 Task: Create a due date automation trigger when advanced on, on the tuesday of the week a card is due add checklist without checklist "Resume" at 11:00 AM.
Action: Mouse moved to (1401, 104)
Screenshot: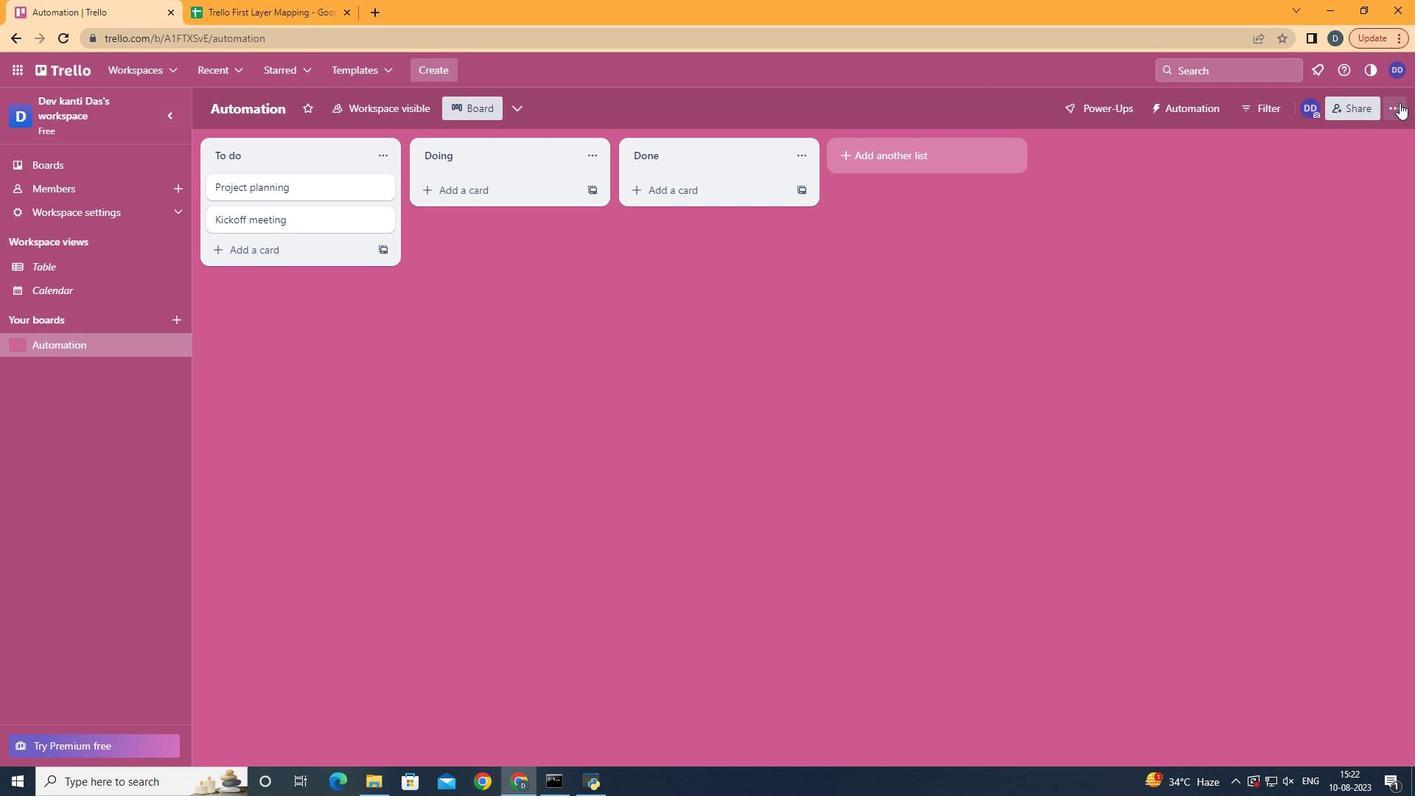 
Action: Mouse pressed left at (1401, 104)
Screenshot: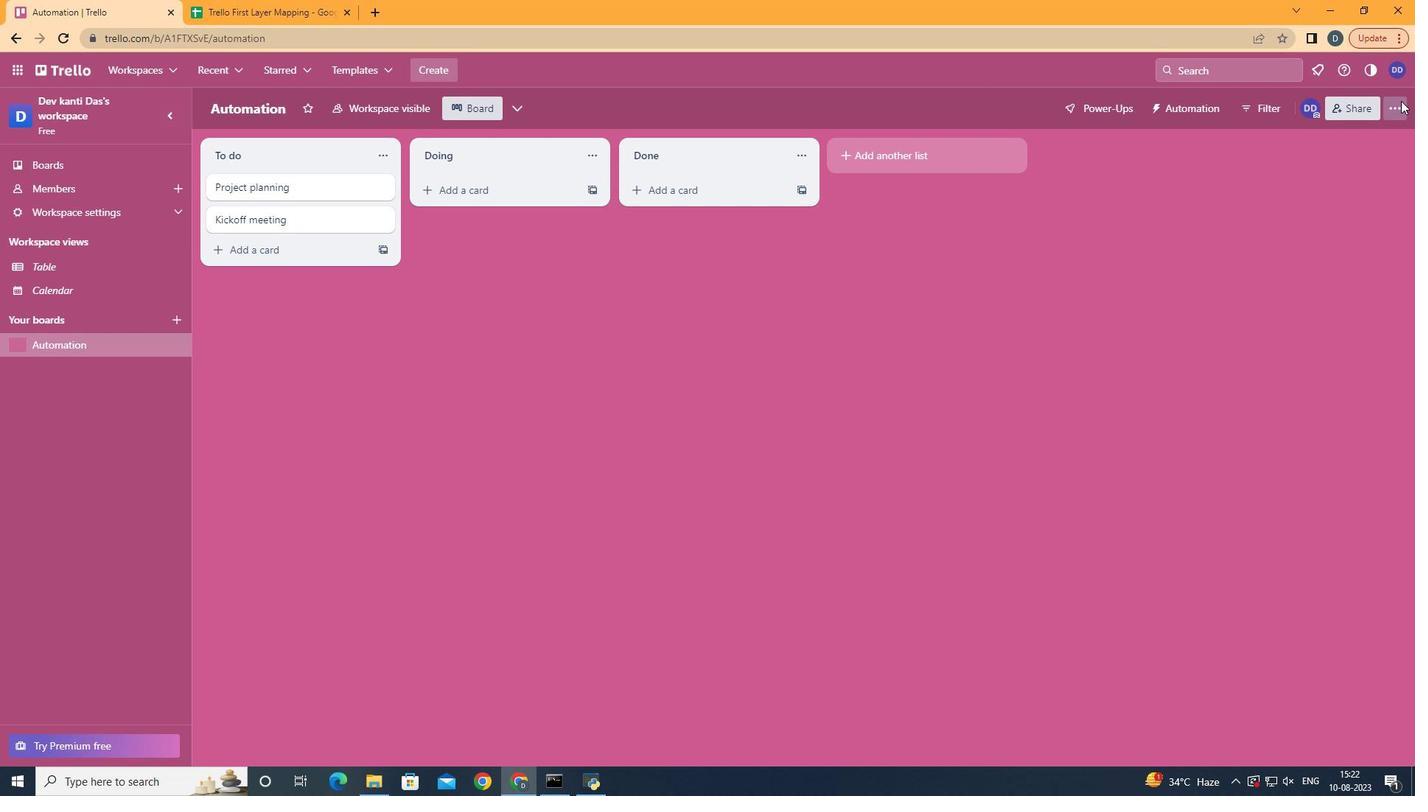
Action: Mouse moved to (1324, 310)
Screenshot: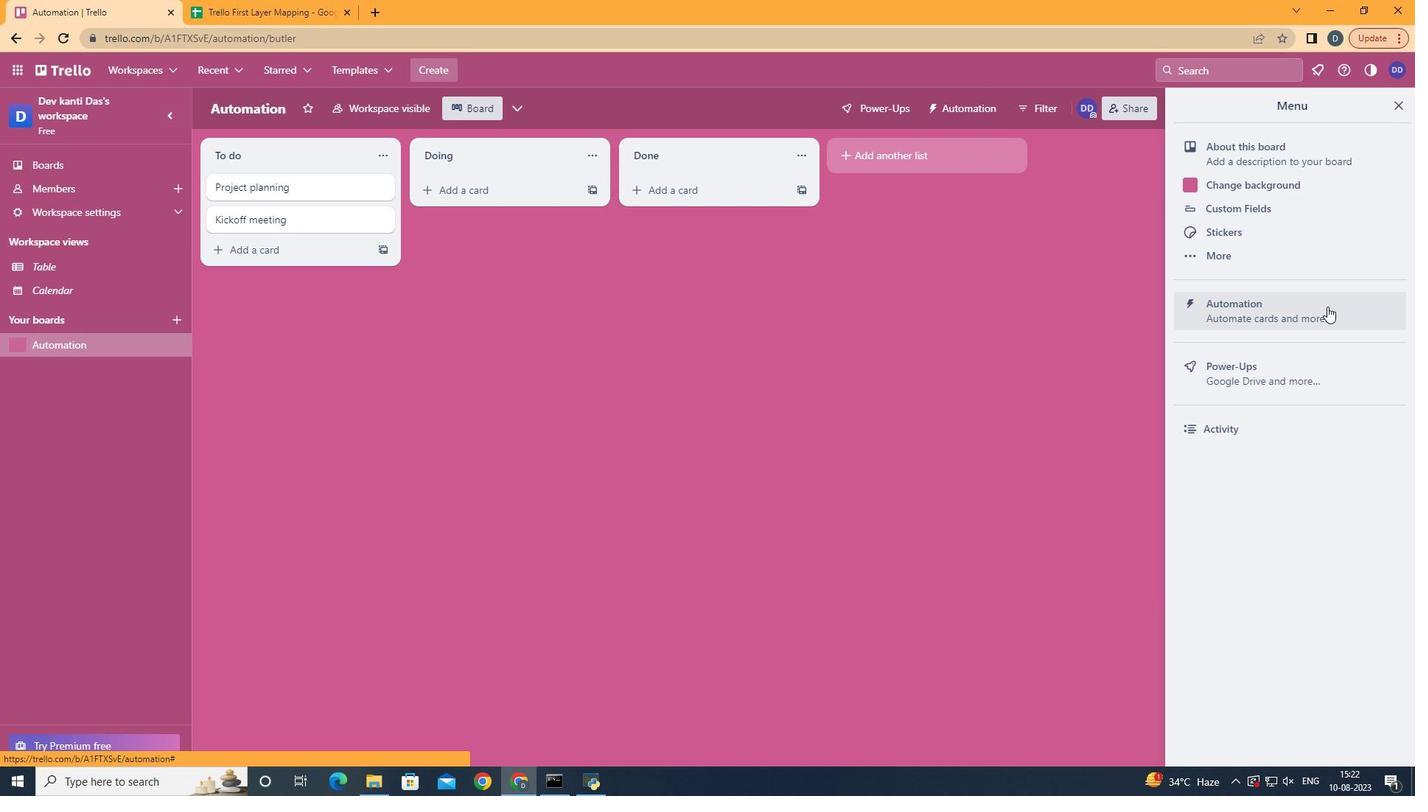 
Action: Mouse pressed left at (1324, 310)
Screenshot: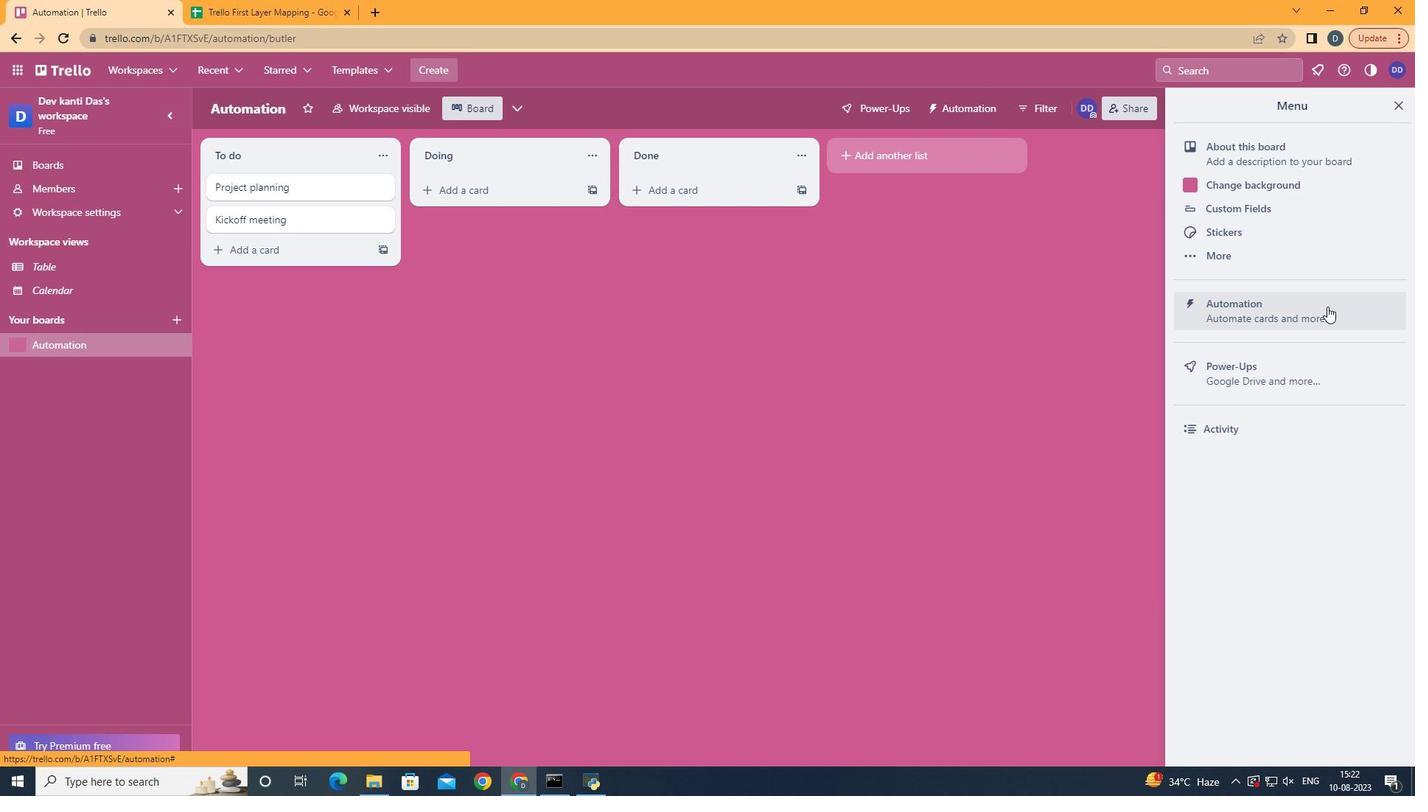 
Action: Mouse moved to (269, 286)
Screenshot: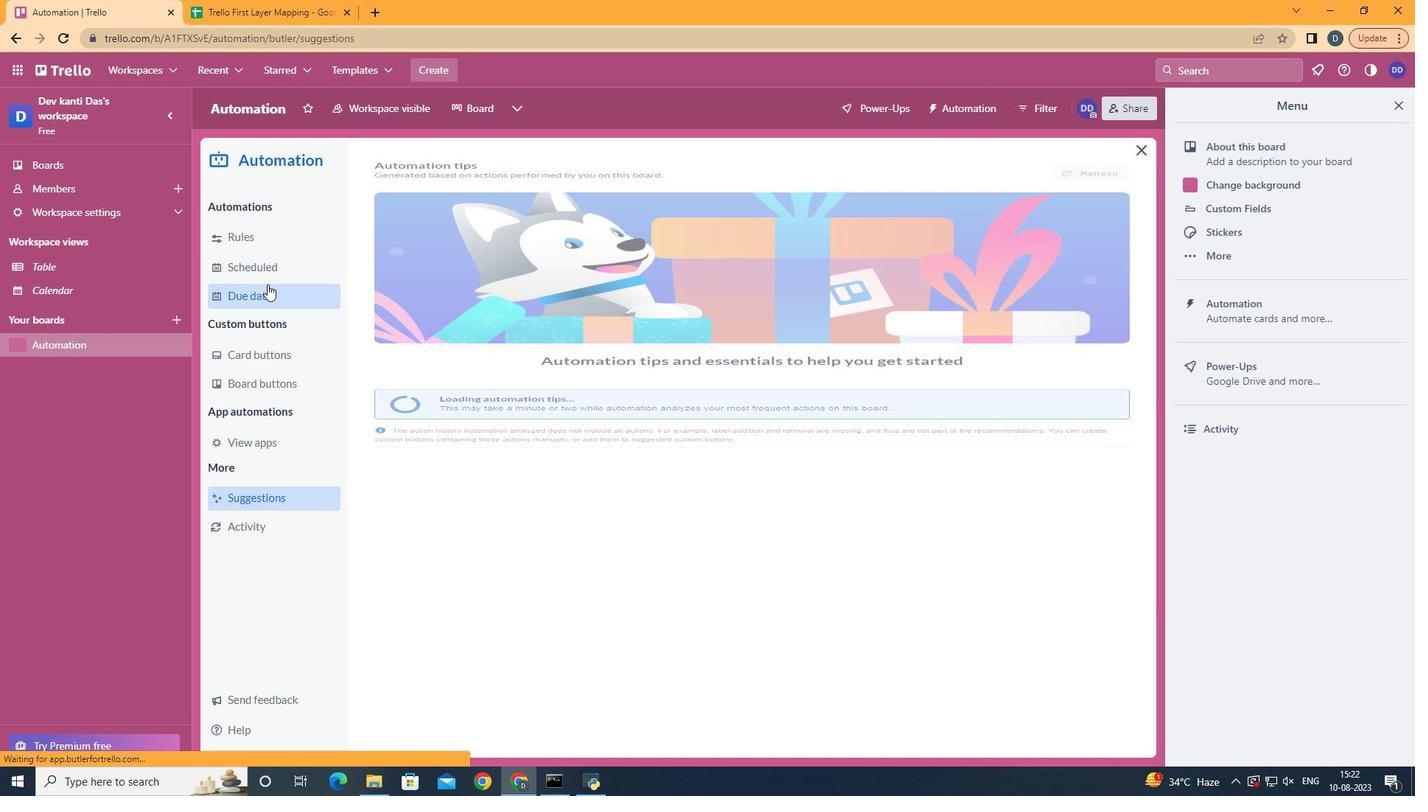
Action: Mouse pressed left at (269, 286)
Screenshot: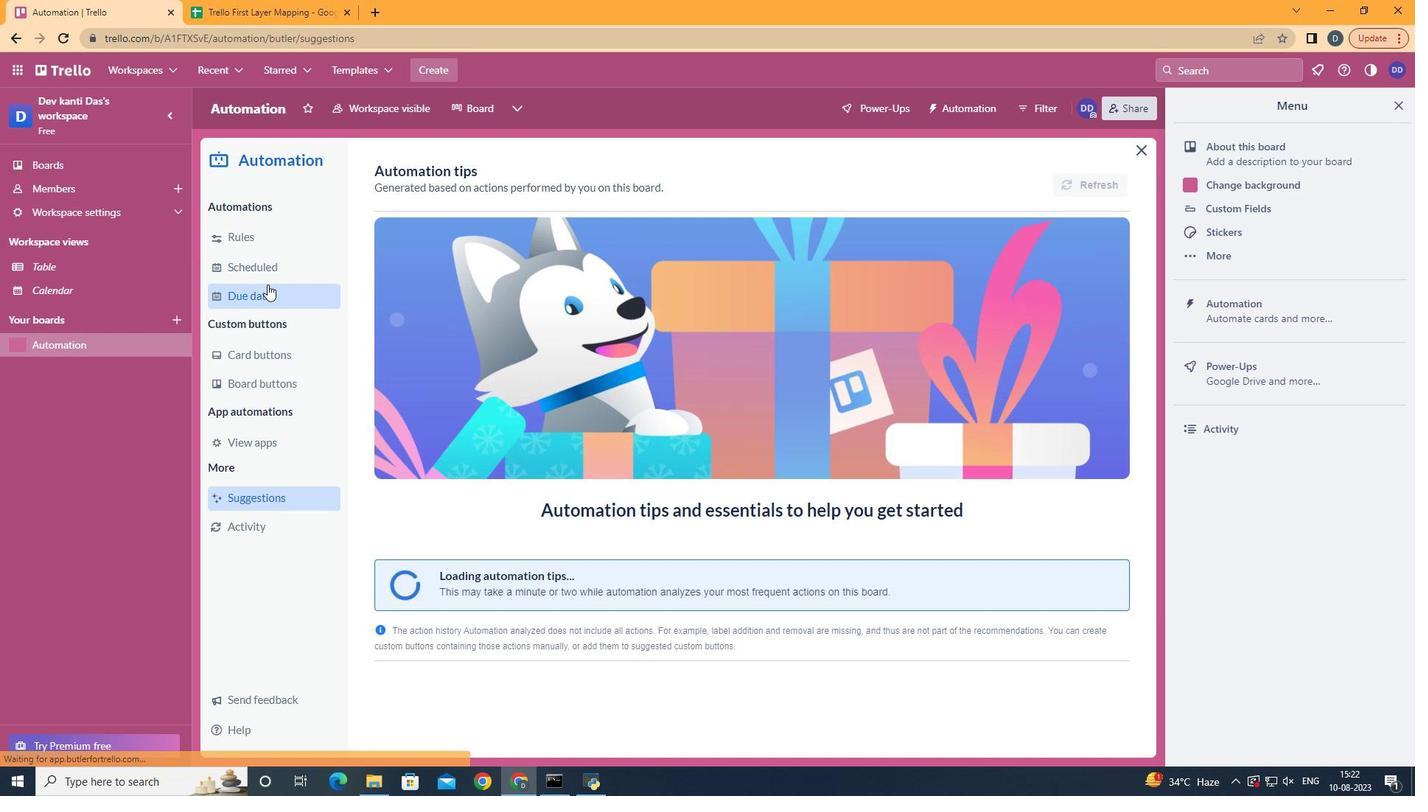 
Action: Mouse moved to (1032, 170)
Screenshot: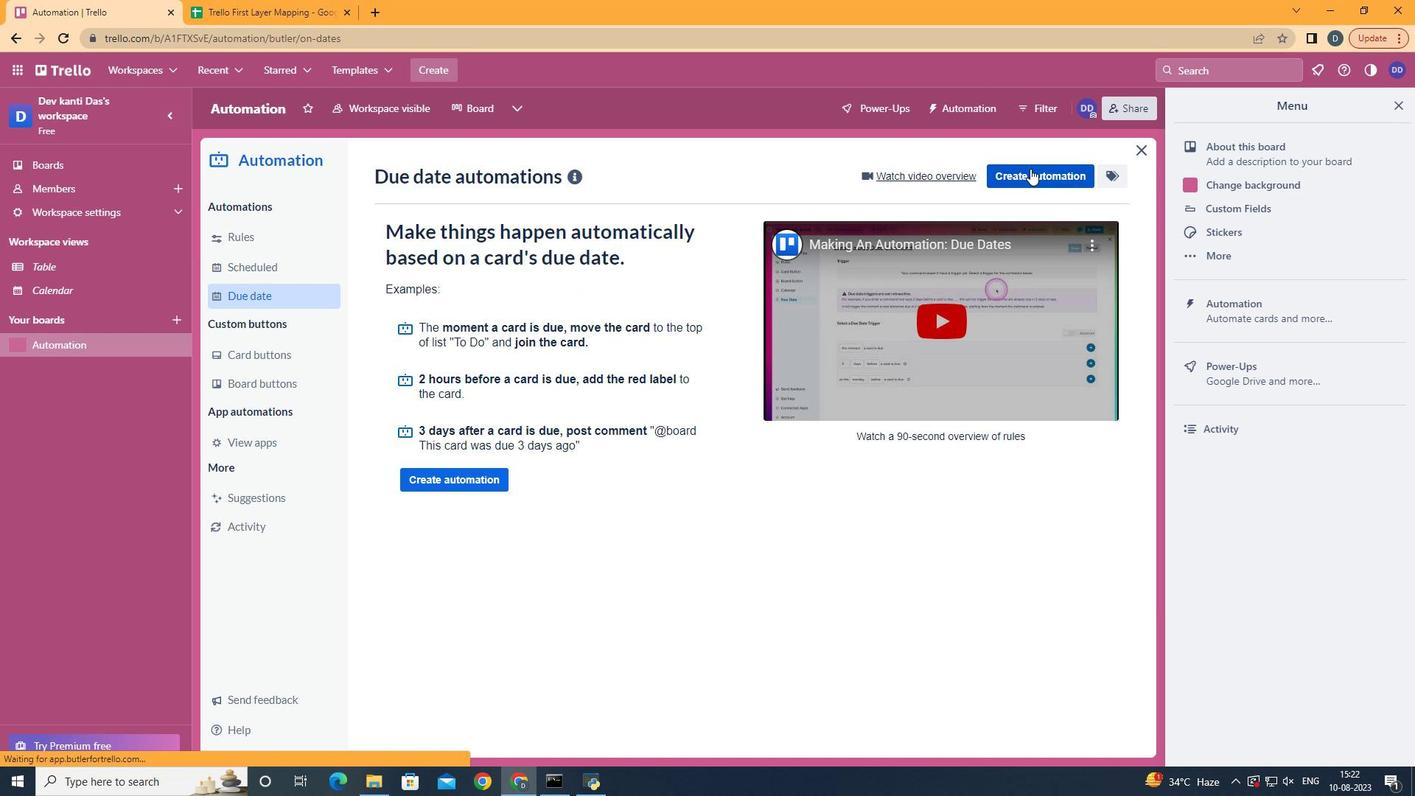 
Action: Mouse pressed left at (1032, 170)
Screenshot: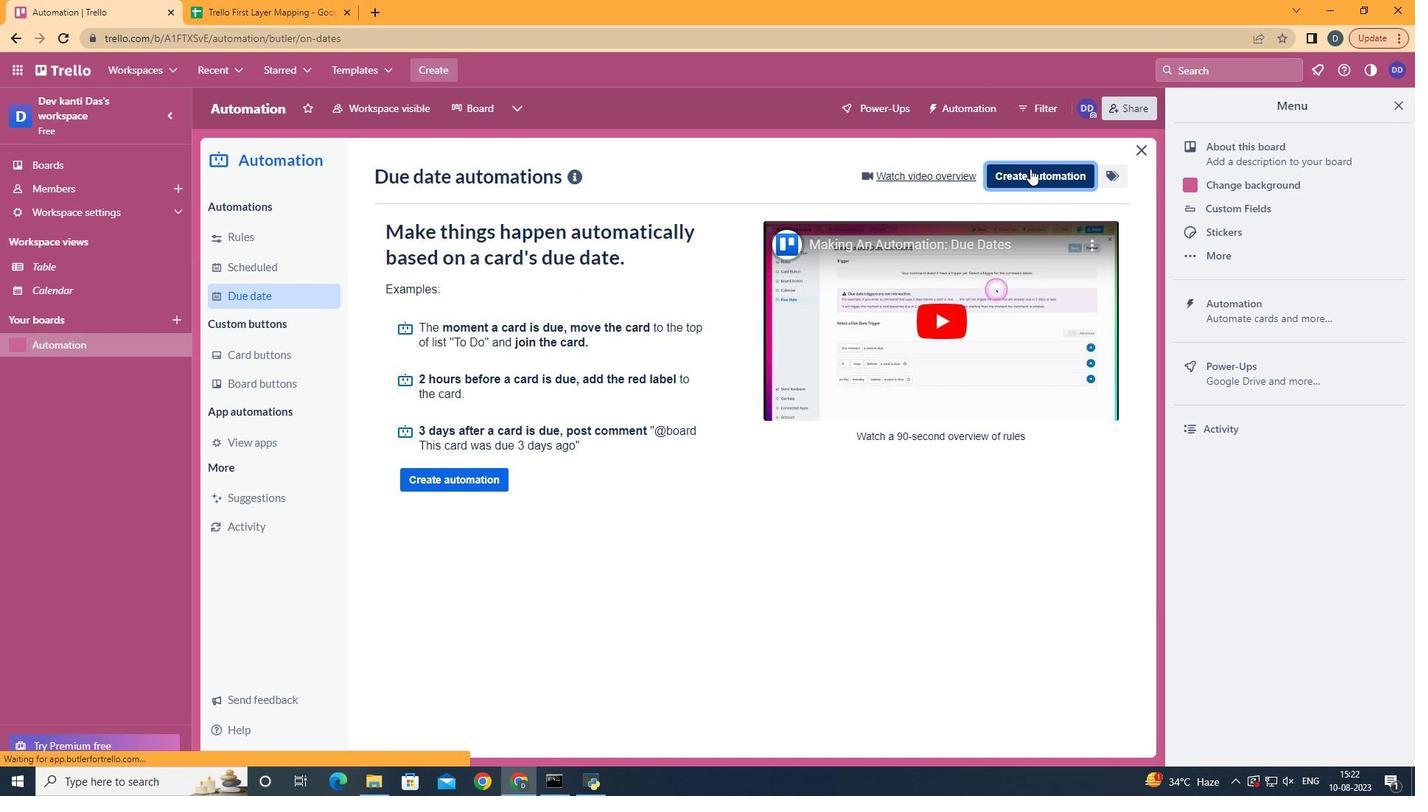 
Action: Mouse moved to (790, 323)
Screenshot: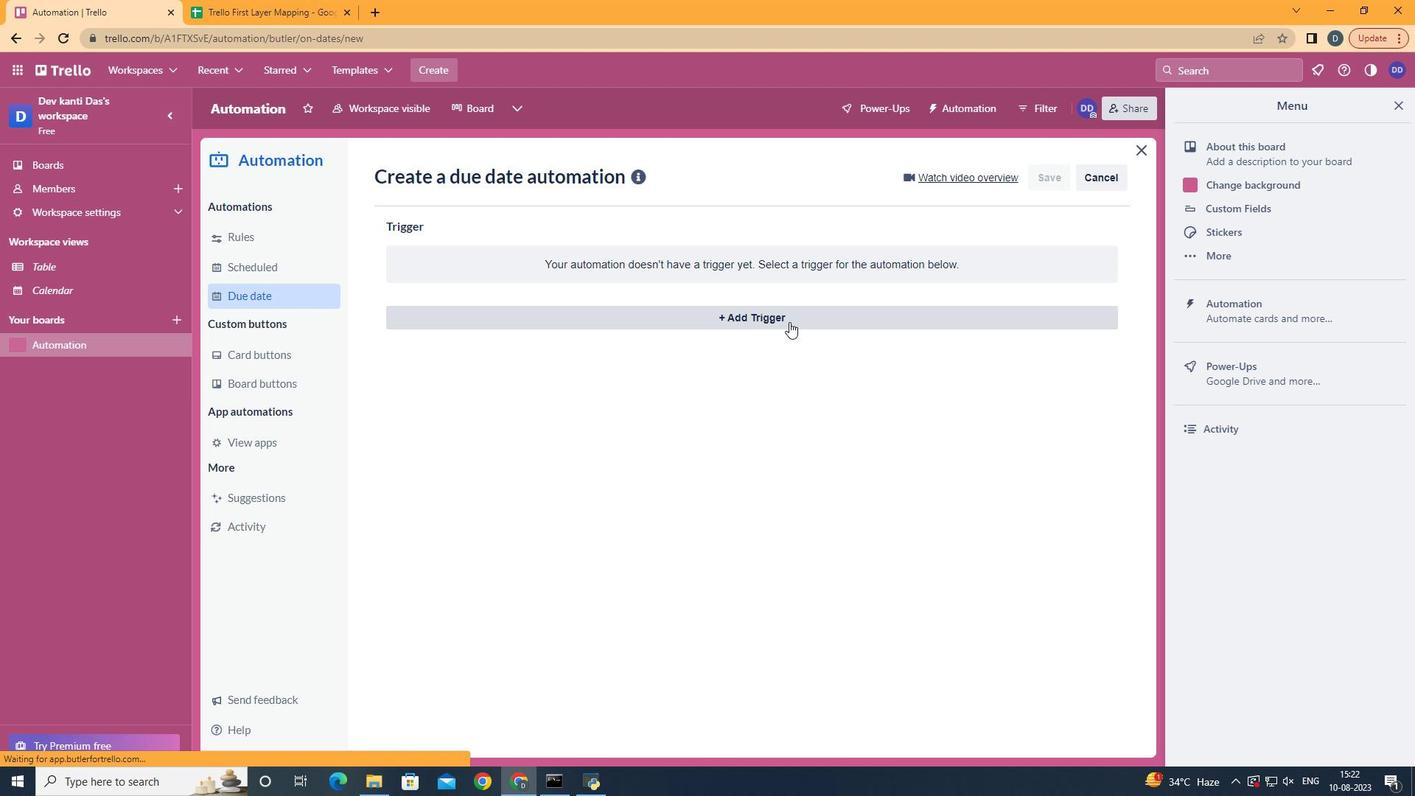 
Action: Mouse pressed left at (790, 323)
Screenshot: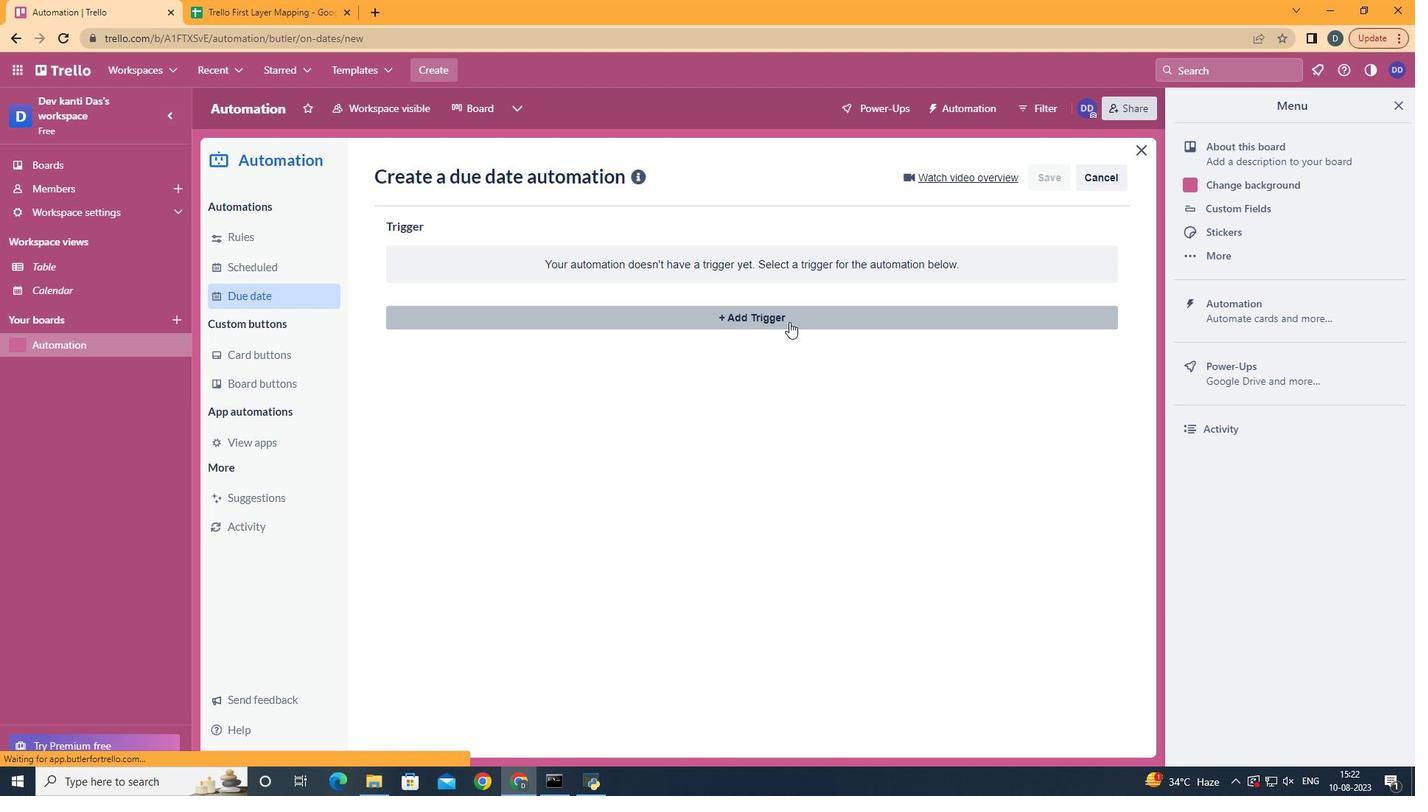 
Action: Mouse moved to (490, 421)
Screenshot: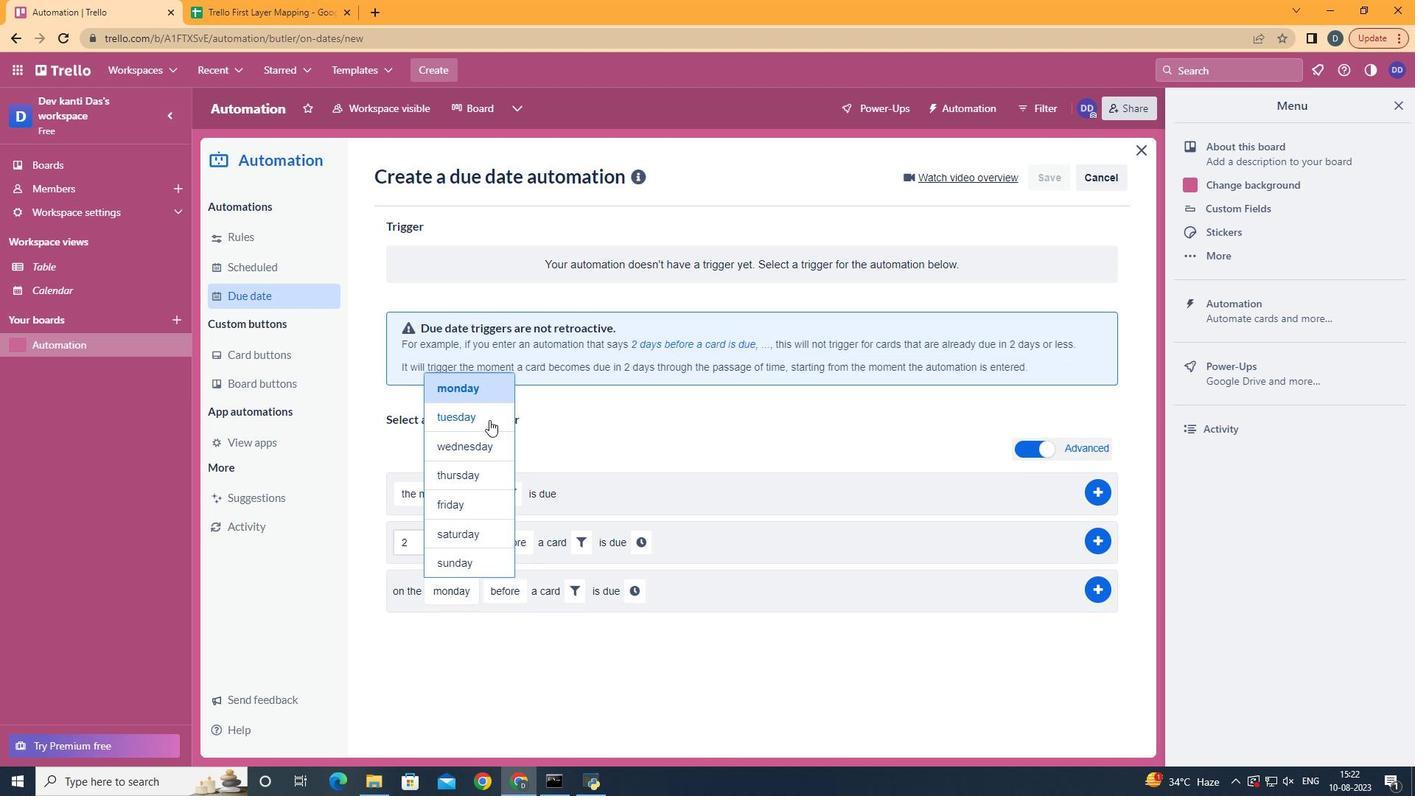 
Action: Mouse pressed left at (490, 421)
Screenshot: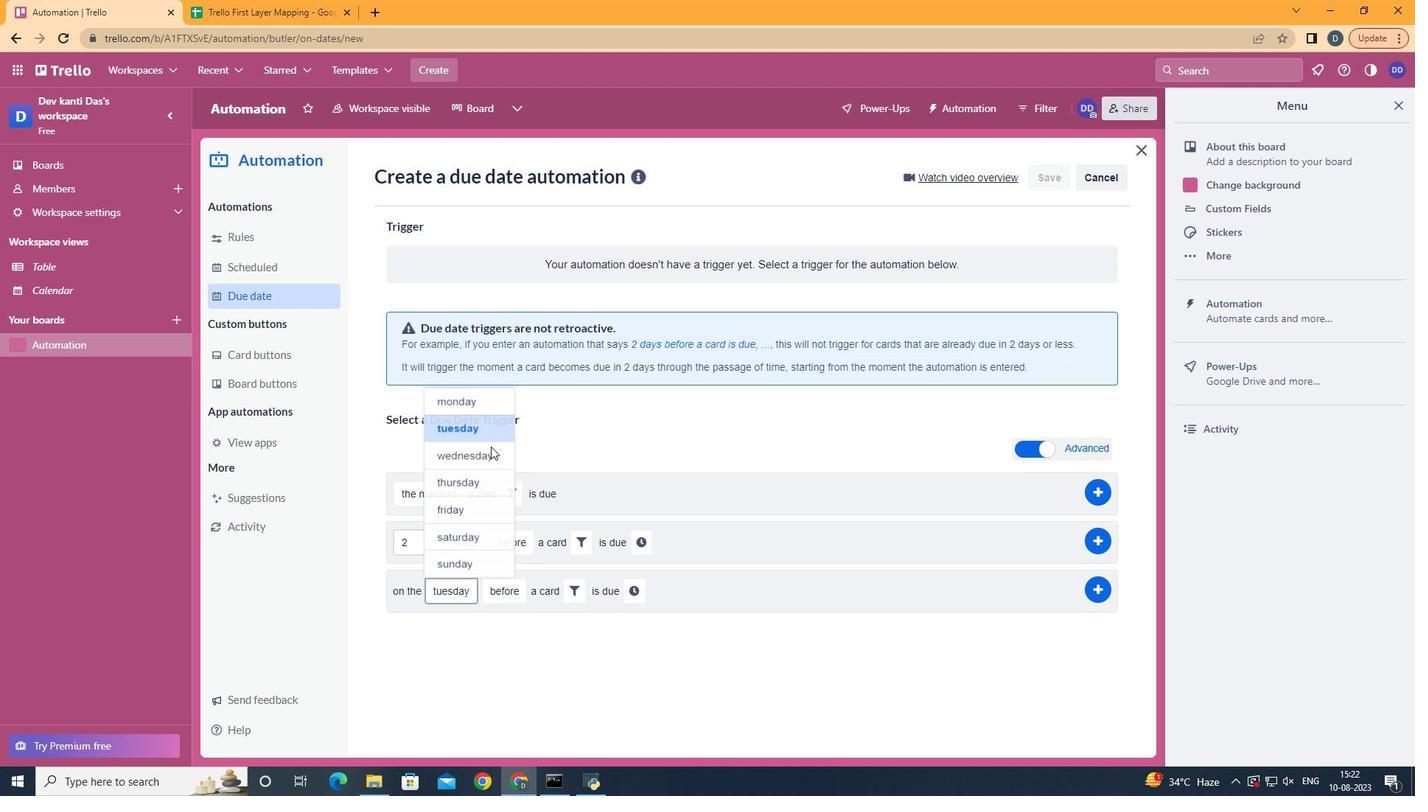 
Action: Mouse moved to (535, 679)
Screenshot: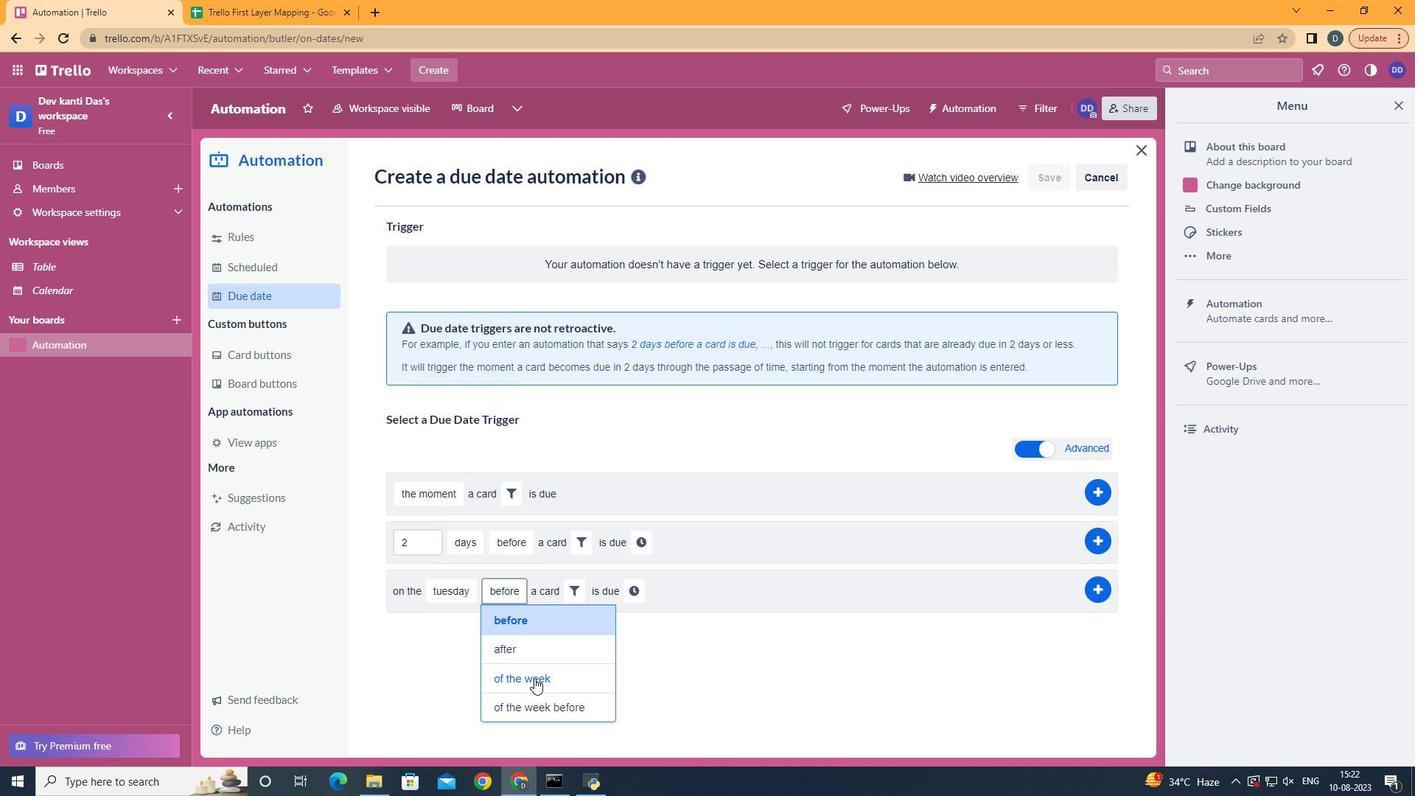 
Action: Mouse pressed left at (535, 679)
Screenshot: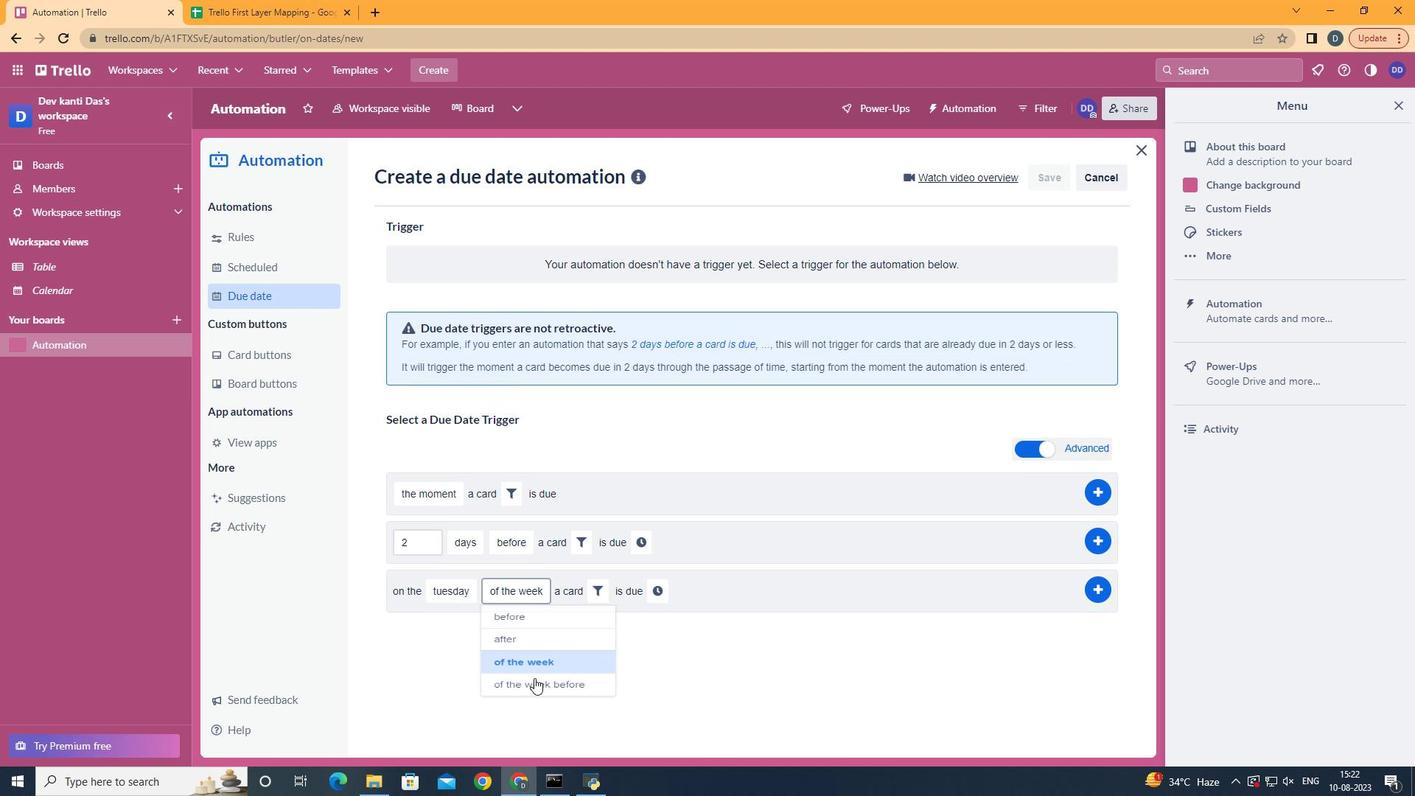 
Action: Mouse moved to (602, 588)
Screenshot: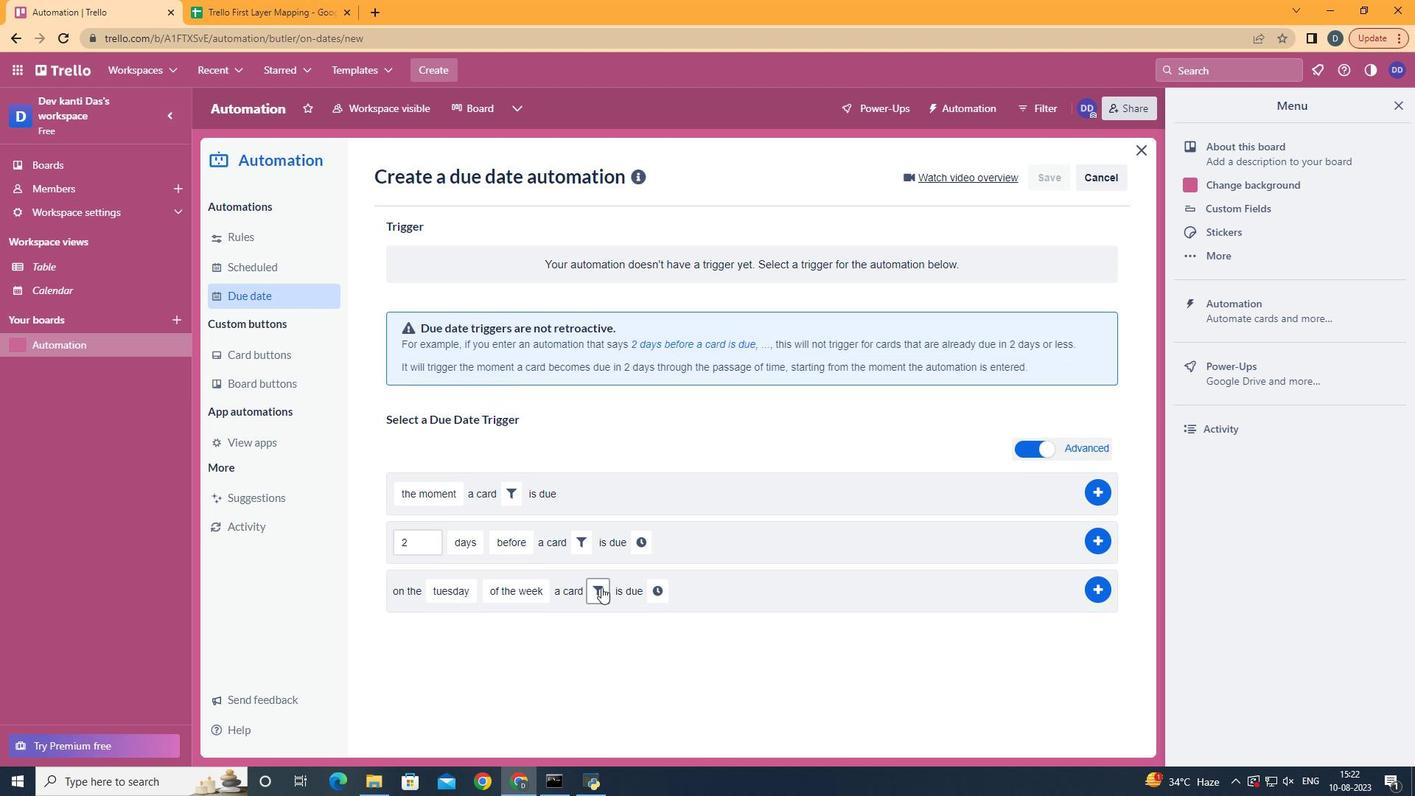 
Action: Mouse pressed left at (602, 588)
Screenshot: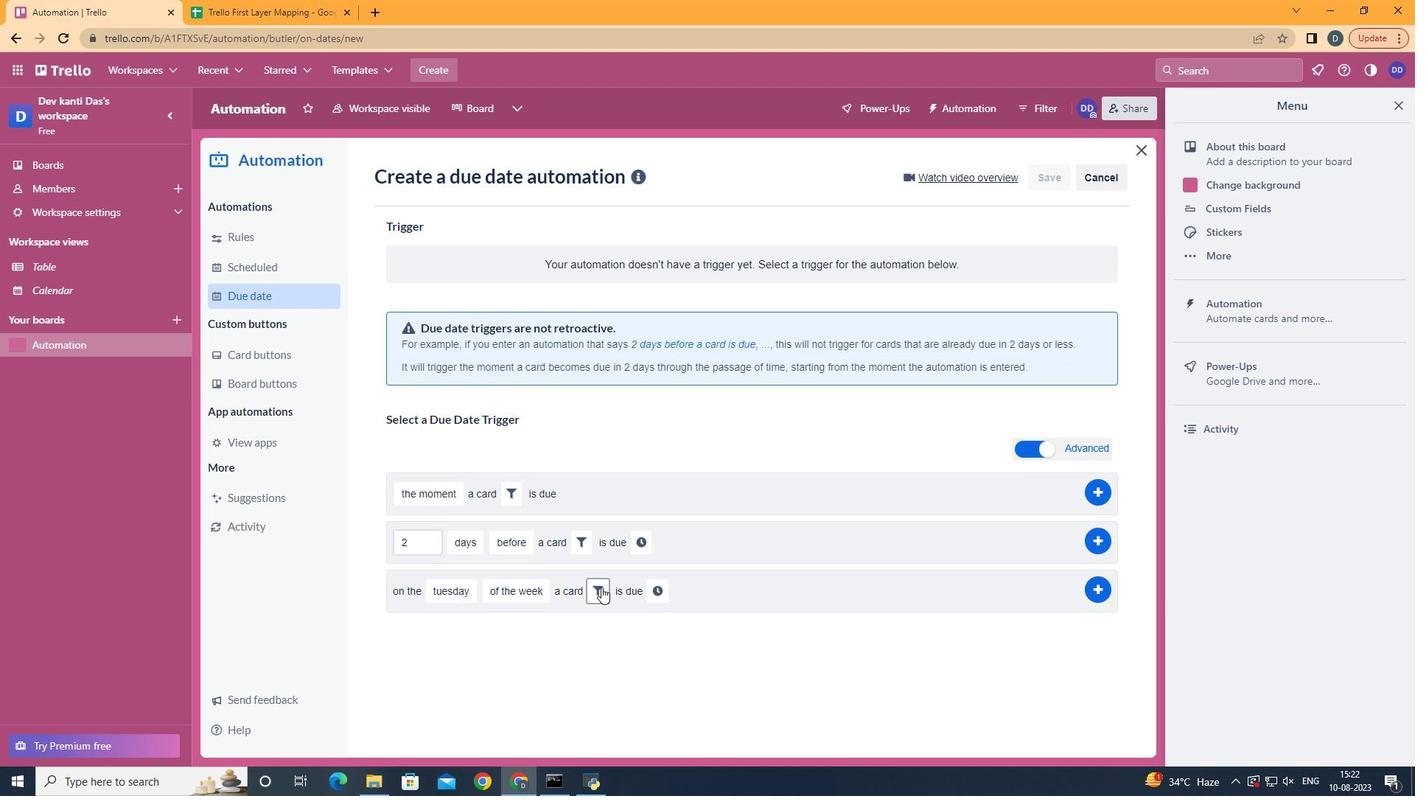 
Action: Mouse moved to (691, 641)
Screenshot: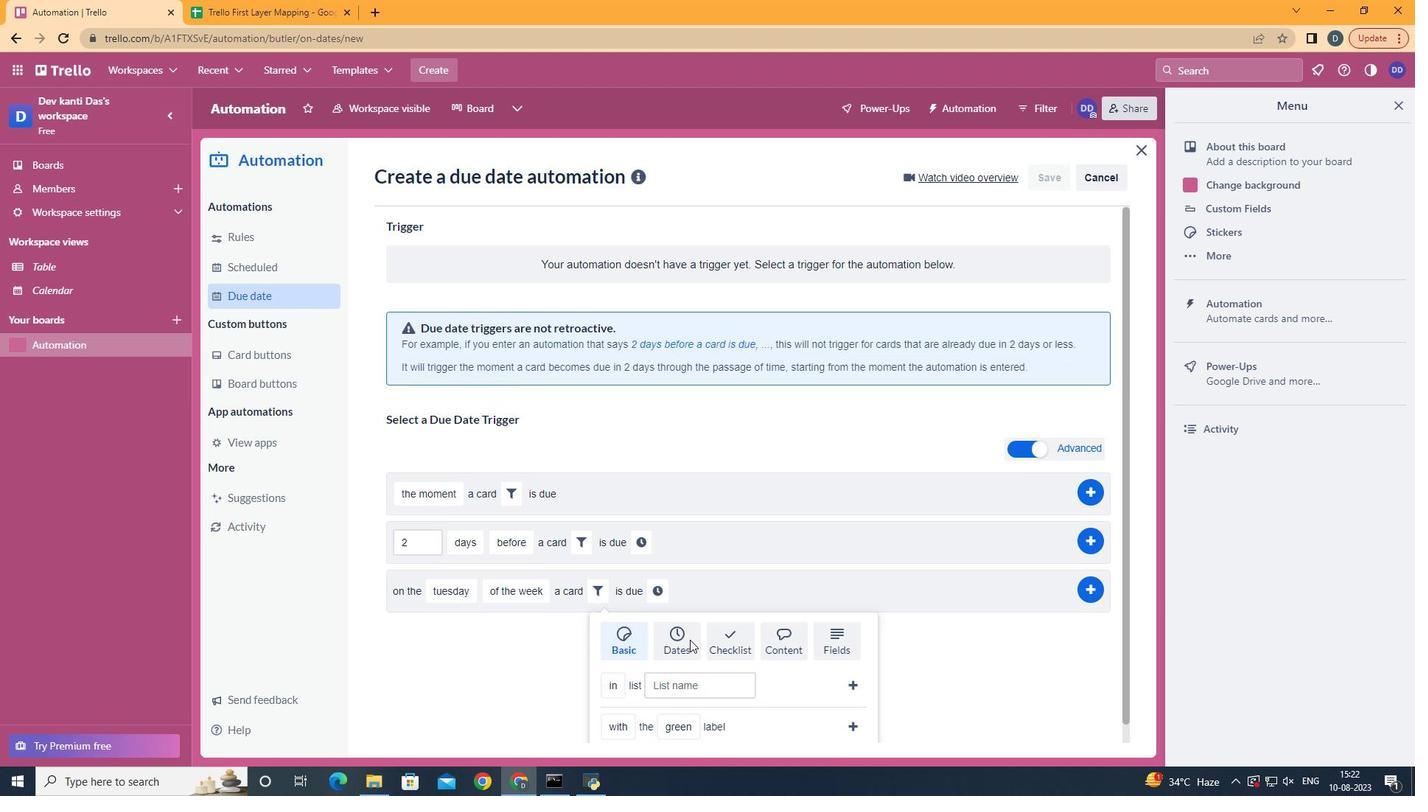 
Action: Mouse pressed left at (691, 641)
Screenshot: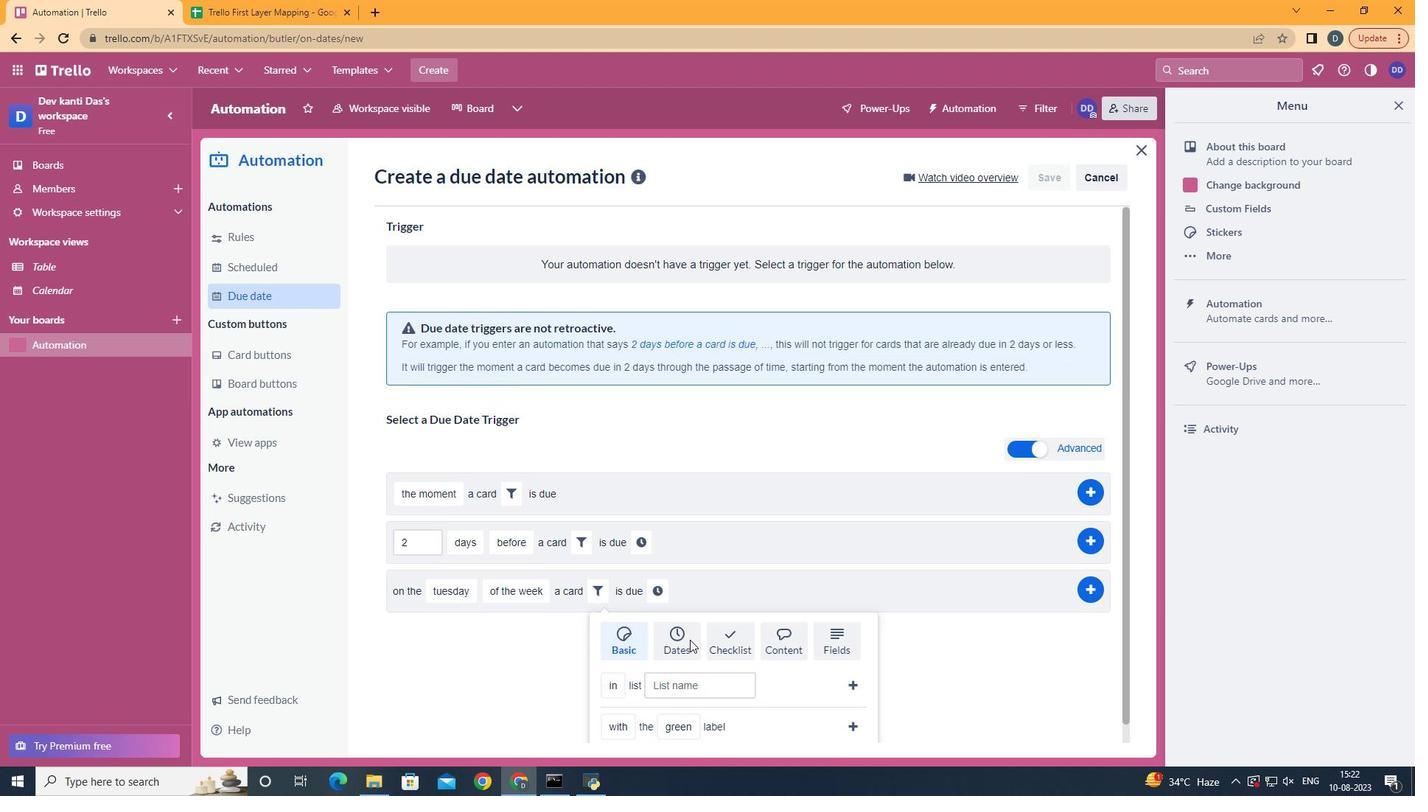
Action: Mouse scrolled (691, 640) with delta (0, 0)
Screenshot: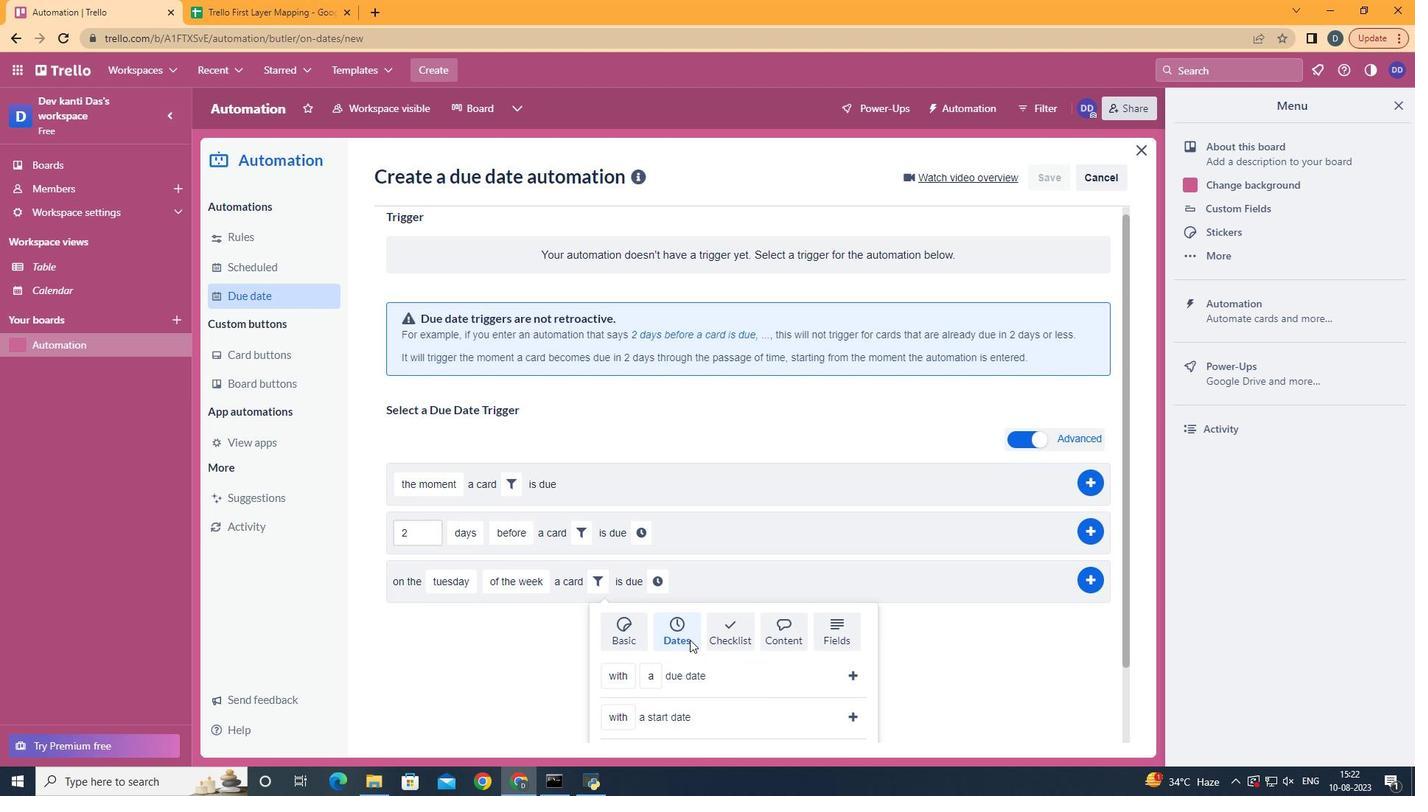 
Action: Mouse scrolled (691, 640) with delta (0, 0)
Screenshot: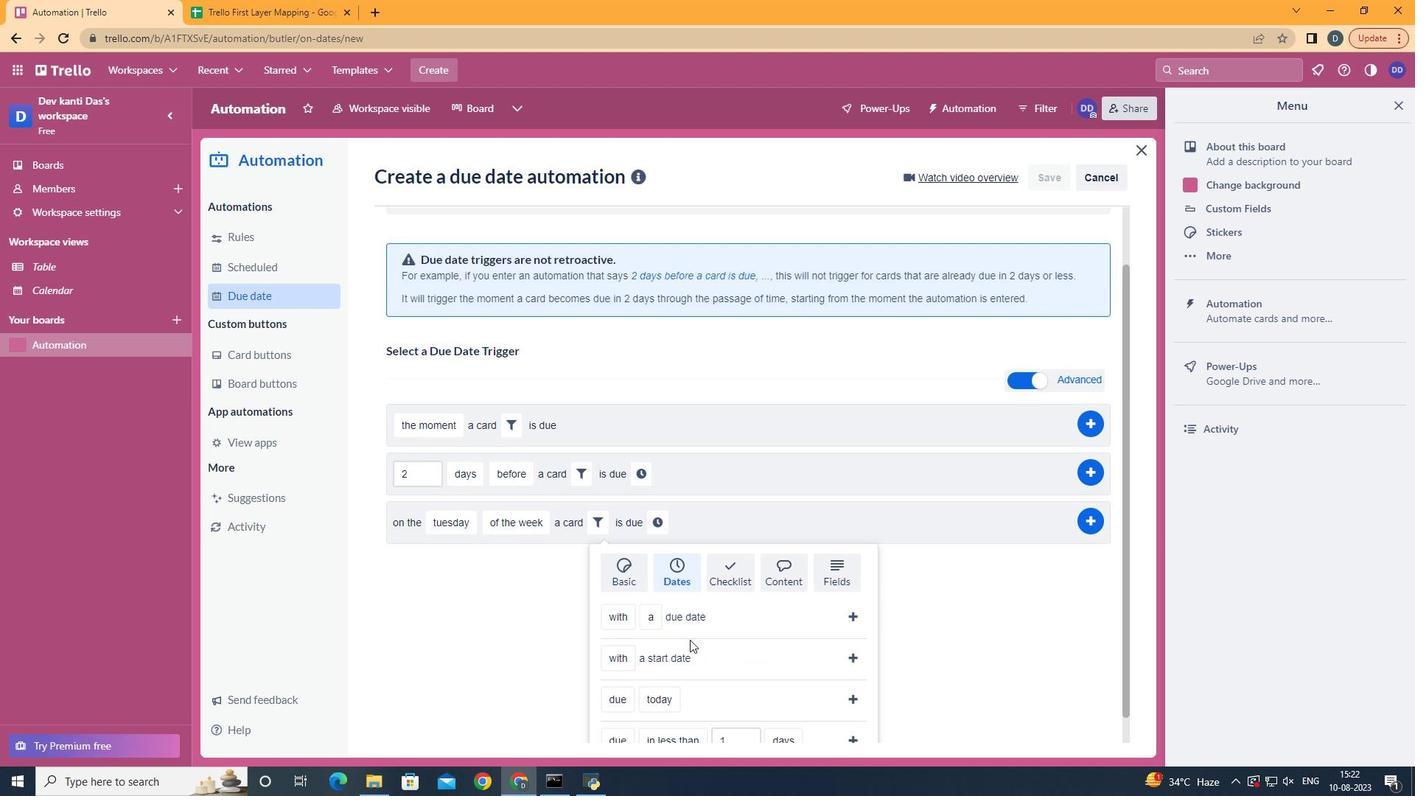 
Action: Mouse scrolled (691, 640) with delta (0, 0)
Screenshot: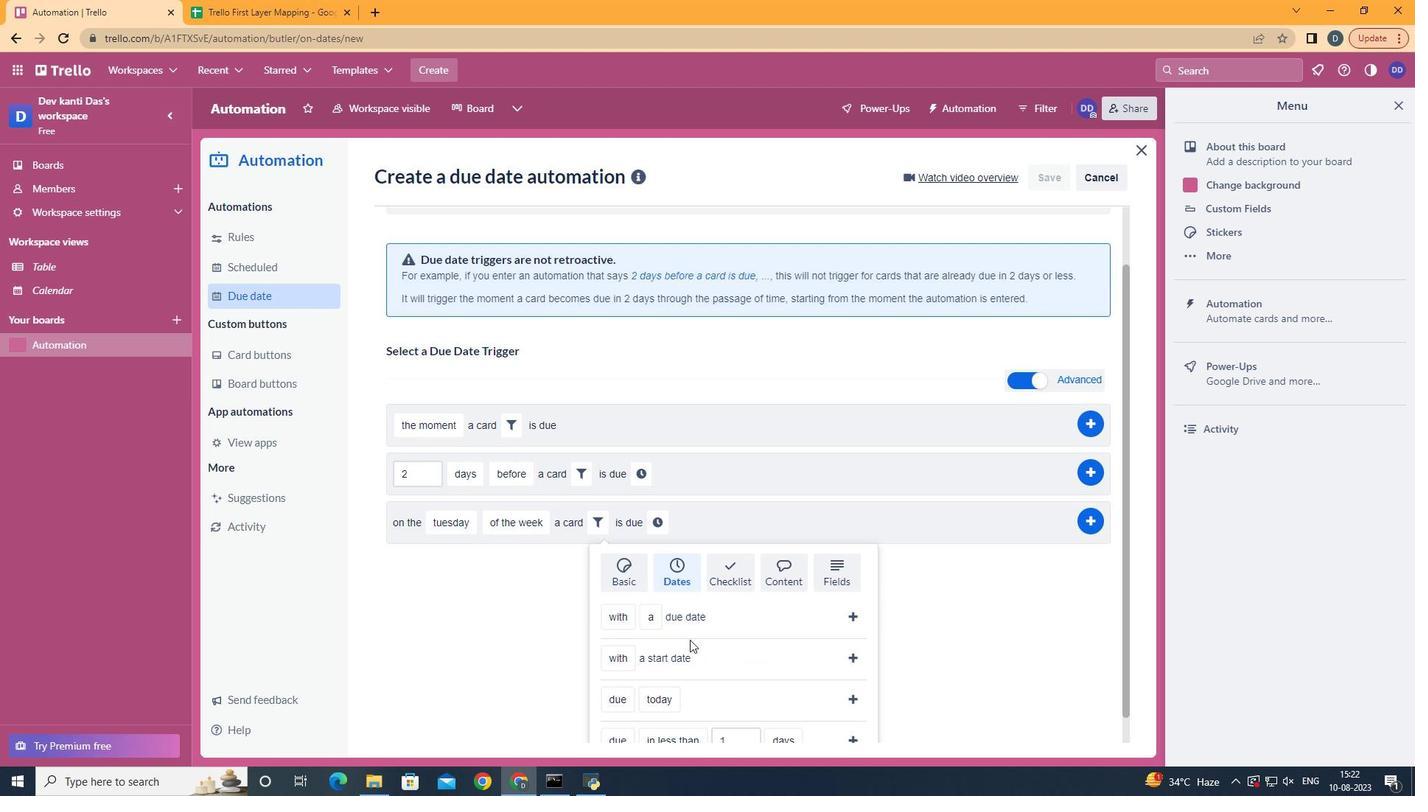 
Action: Mouse scrolled (691, 640) with delta (0, 0)
Screenshot: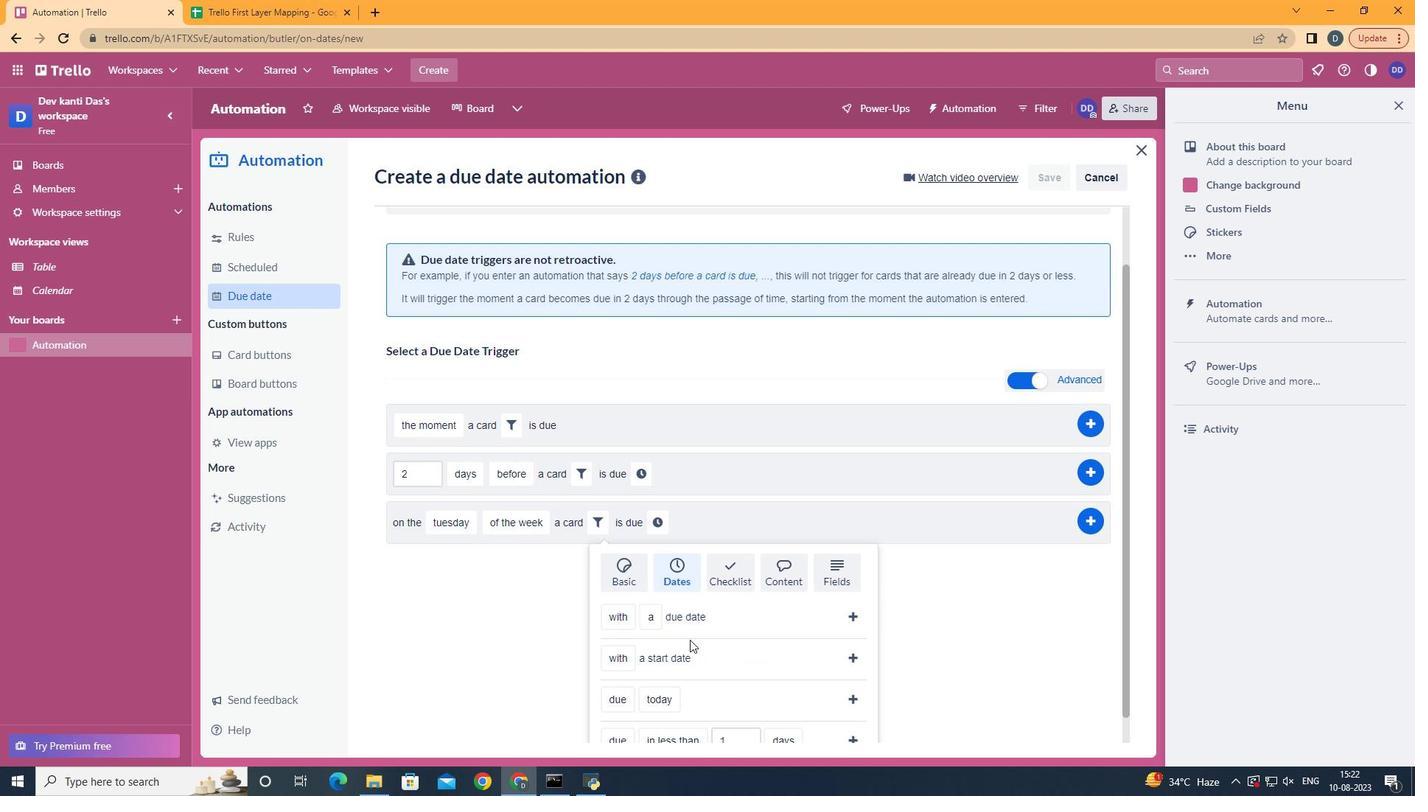 
Action: Mouse moved to (752, 537)
Screenshot: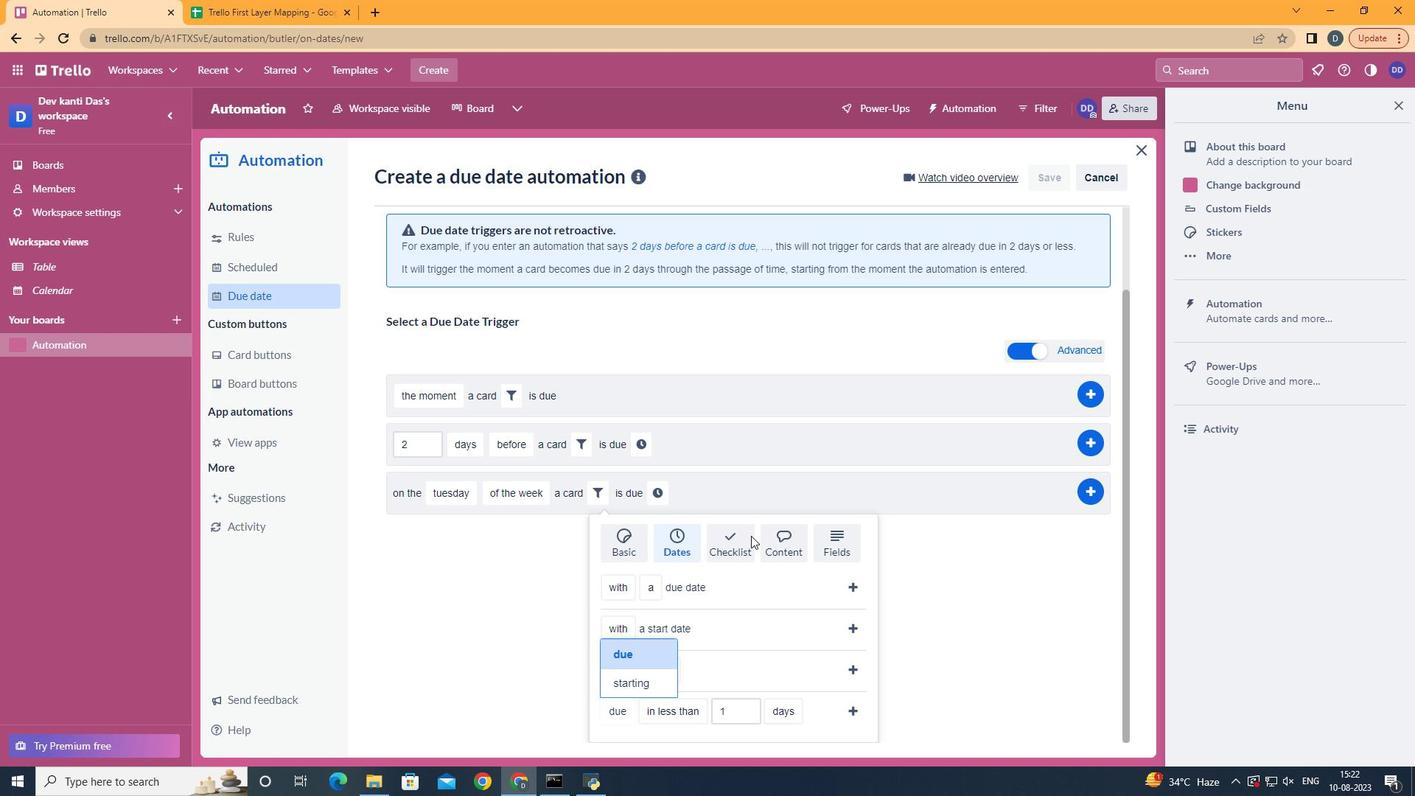 
Action: Mouse pressed left at (752, 537)
Screenshot: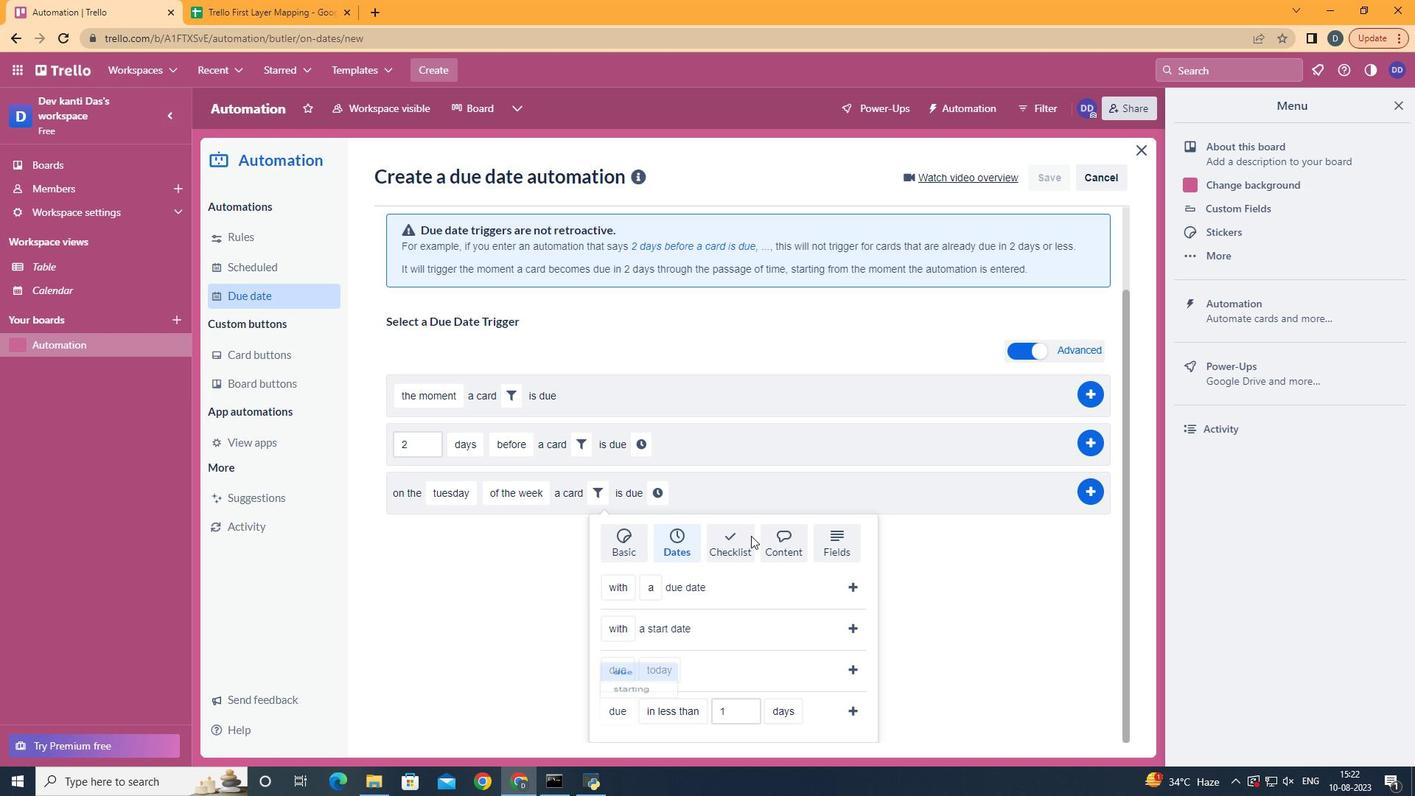 
Action: Mouse moved to (706, 624)
Screenshot: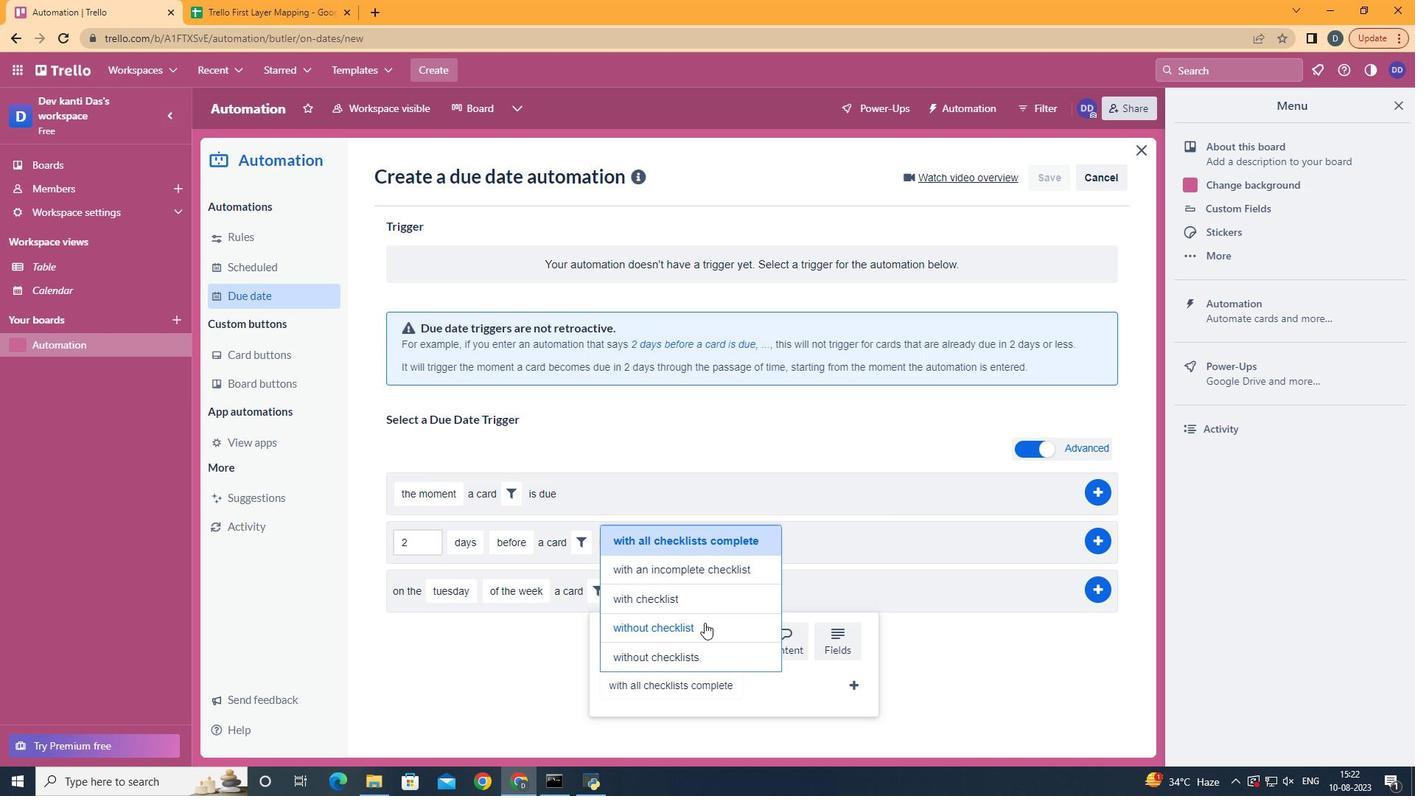 
Action: Mouse pressed left at (706, 624)
Screenshot: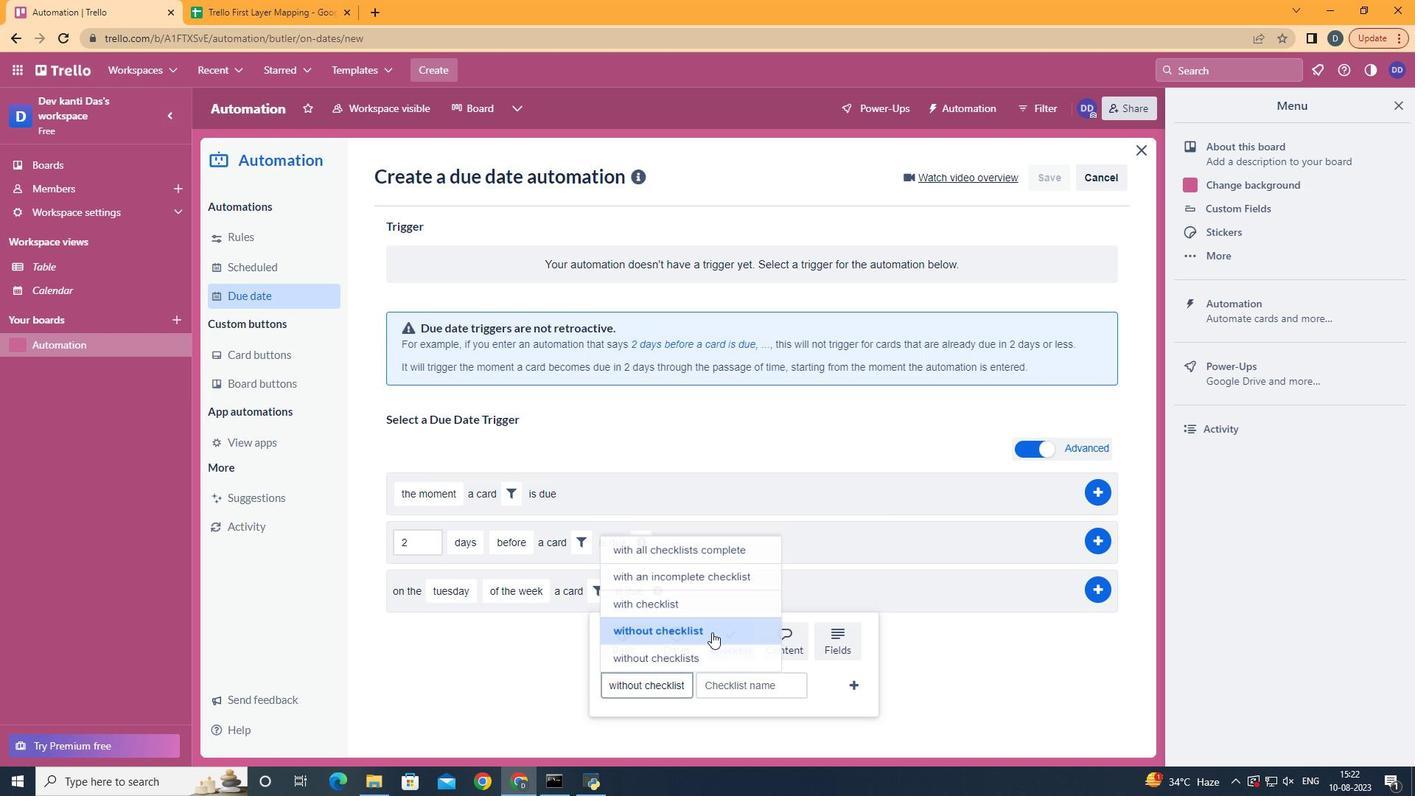 
Action: Mouse moved to (767, 684)
Screenshot: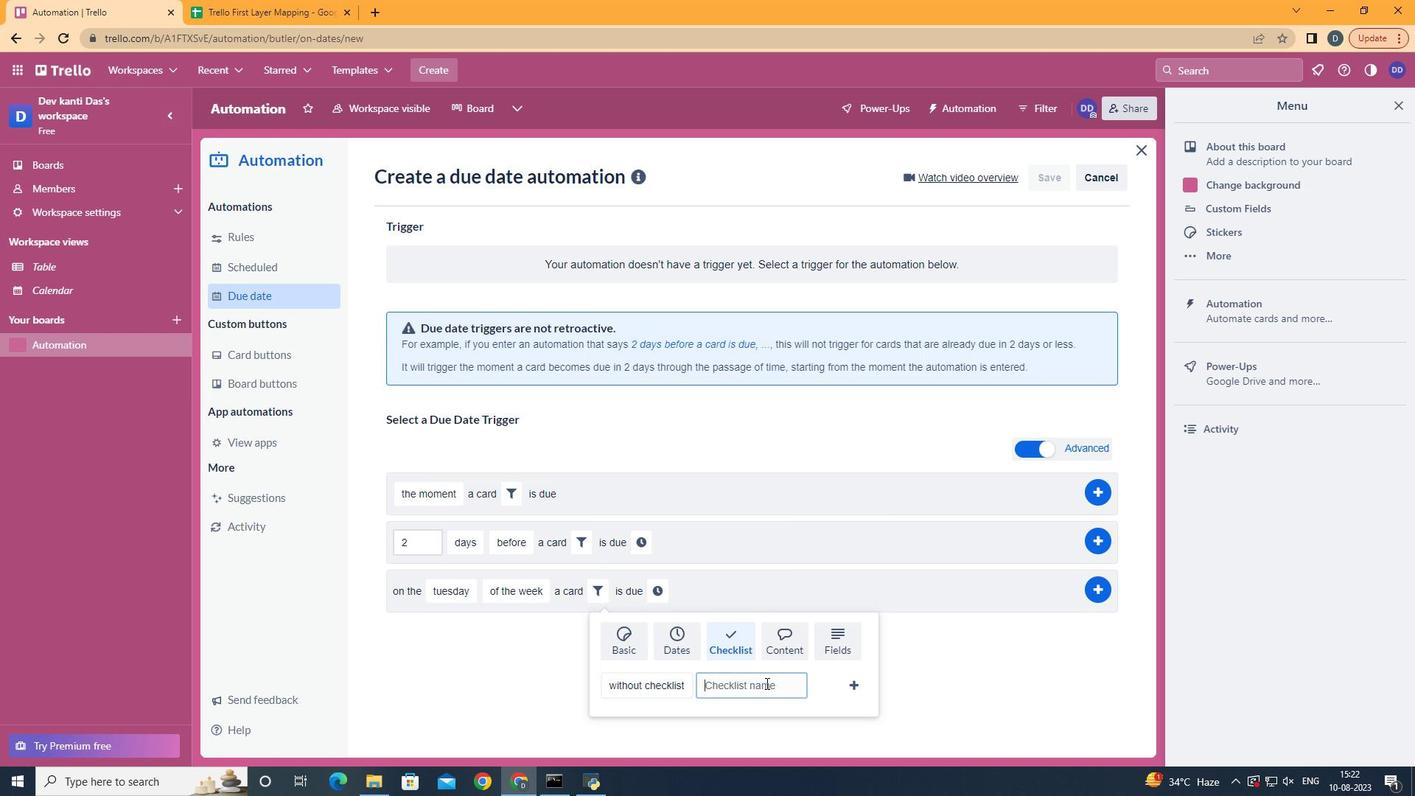 
Action: Mouse pressed left at (767, 684)
Screenshot: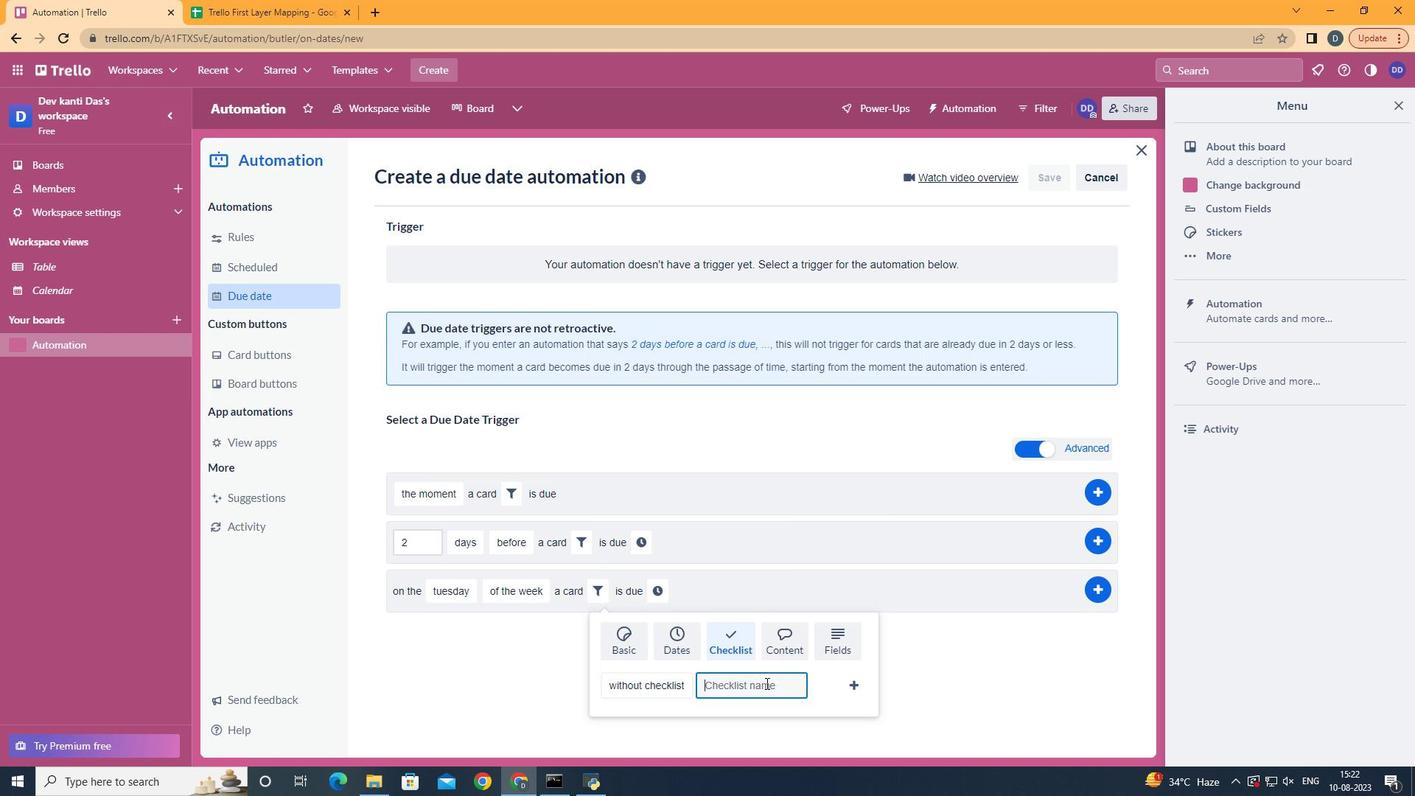 
Action: Key pressed <Key.shift>Resume
Screenshot: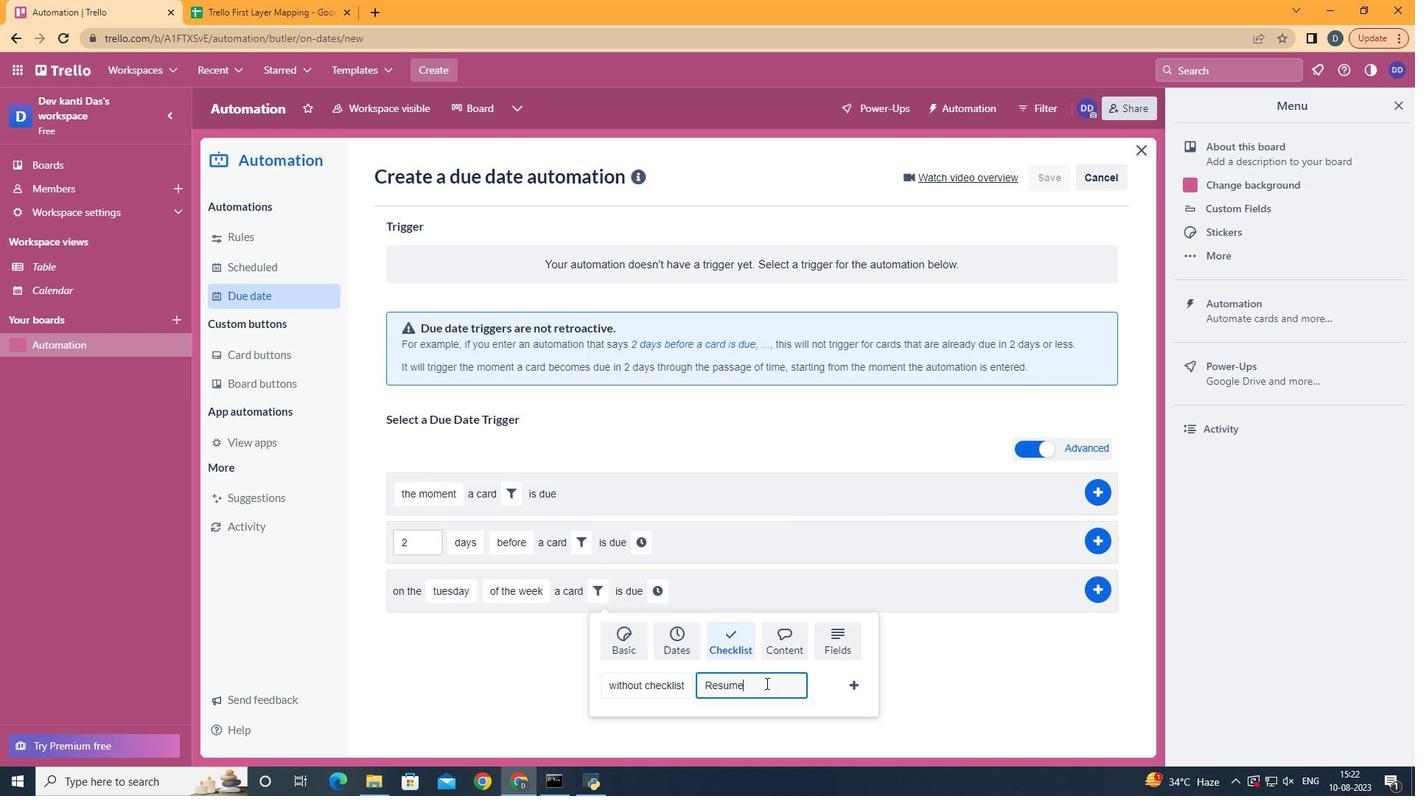 
Action: Mouse moved to (858, 689)
Screenshot: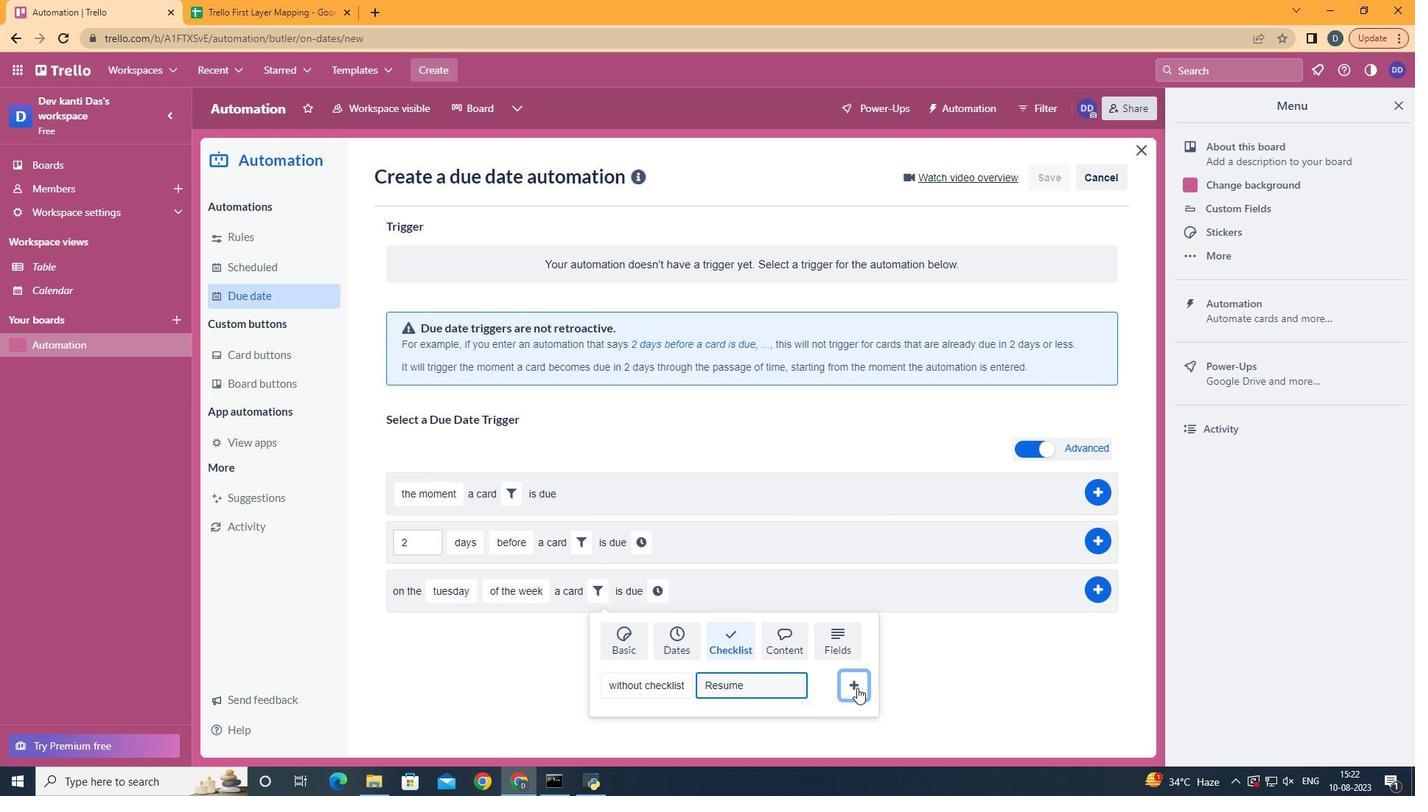 
Action: Mouse pressed left at (858, 689)
Screenshot: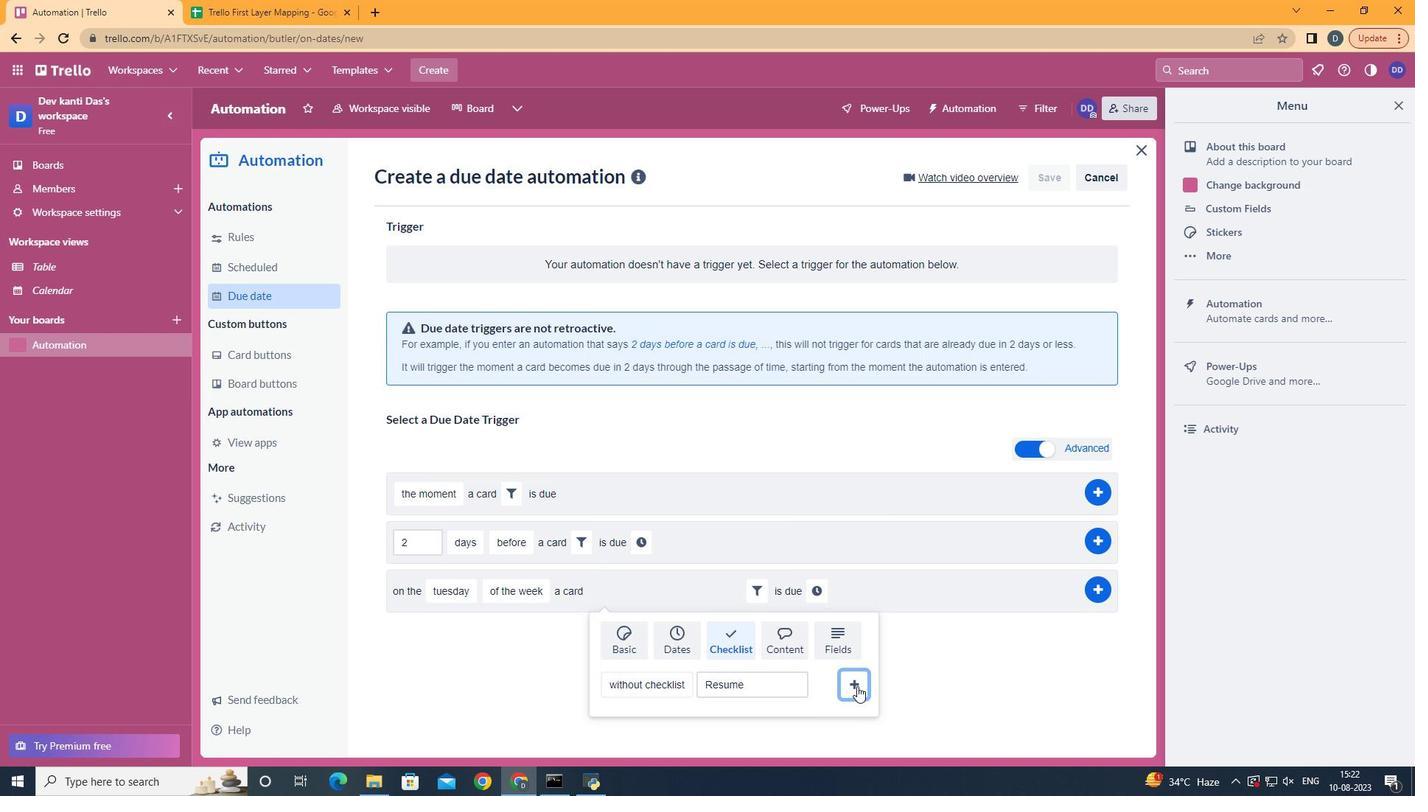 
Action: Mouse moved to (820, 597)
Screenshot: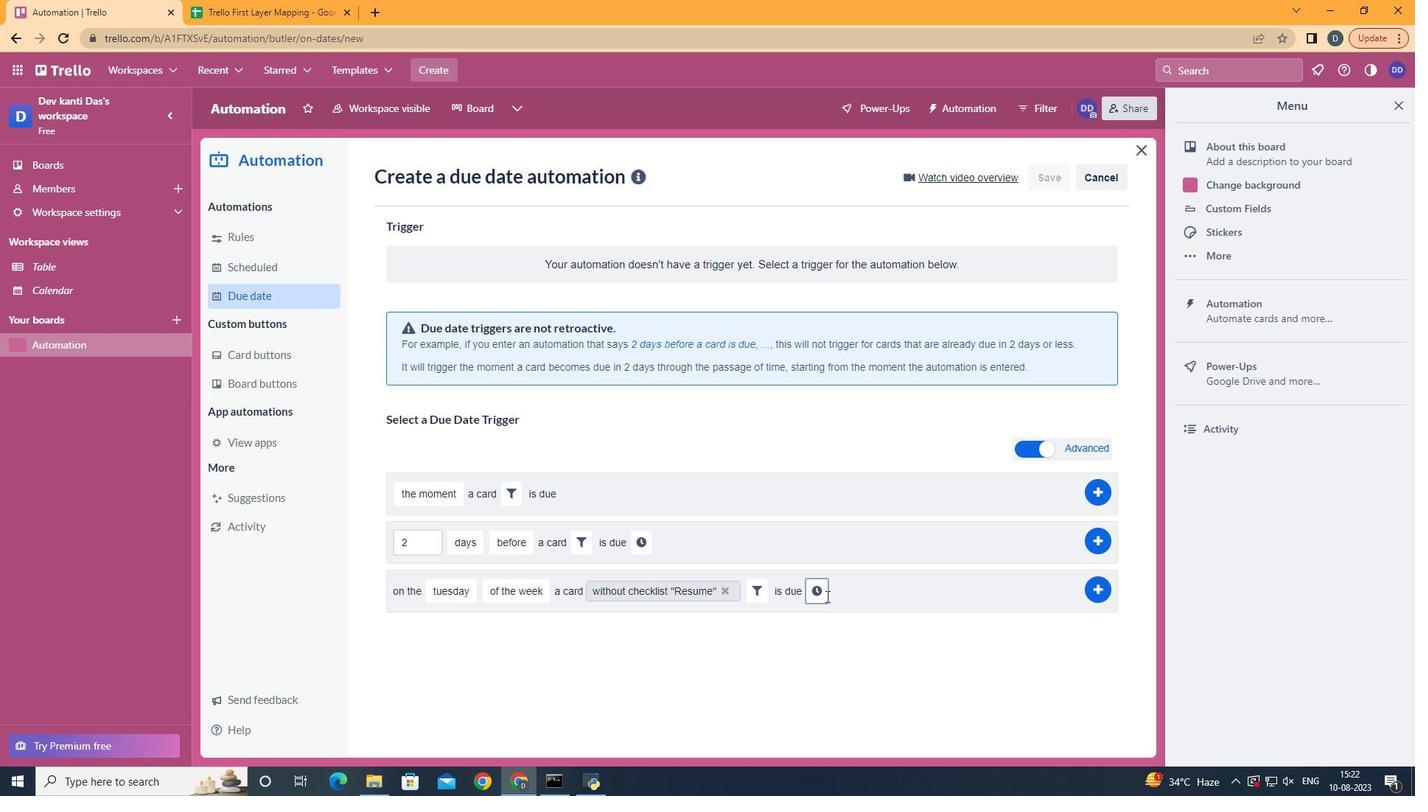 
Action: Mouse pressed left at (820, 597)
Screenshot: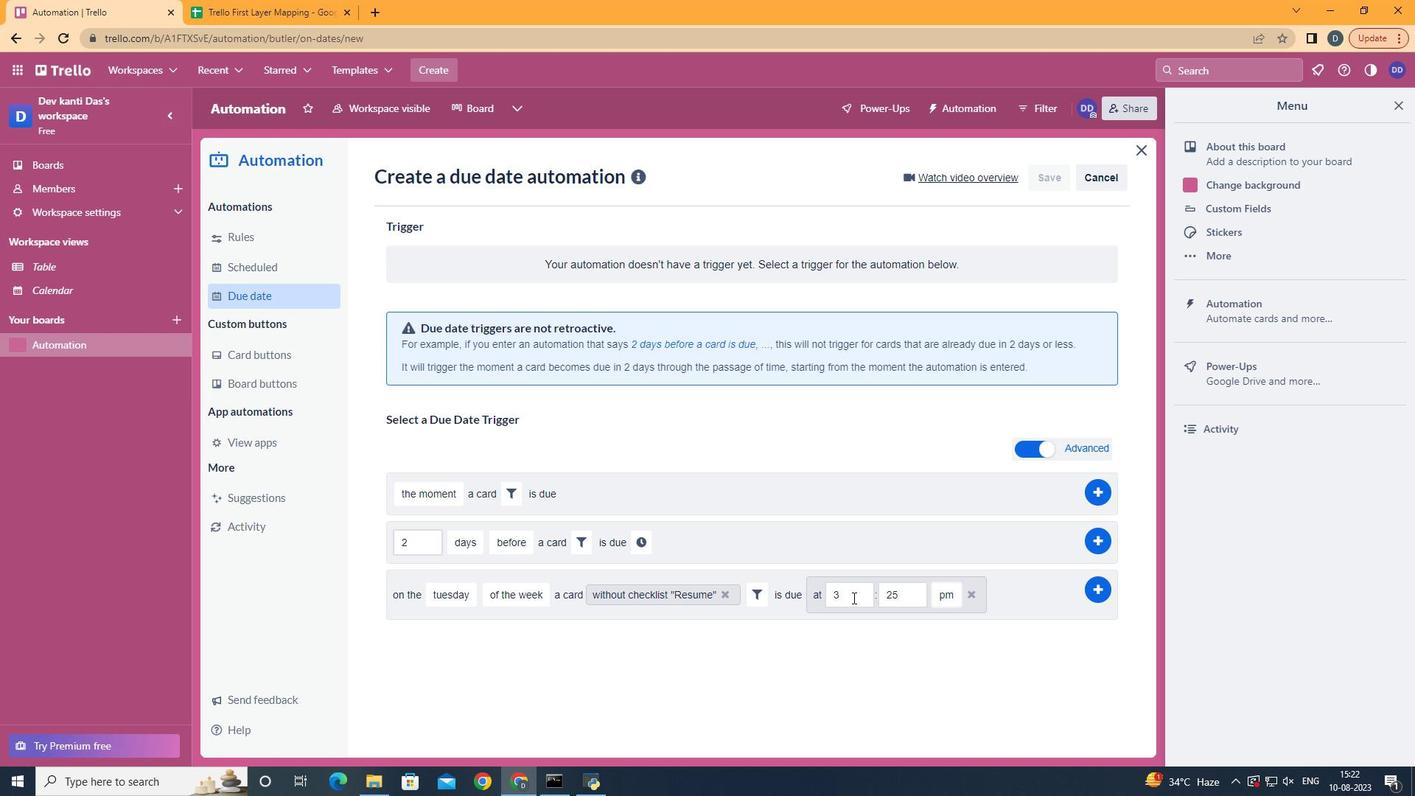 
Action: Mouse moved to (863, 599)
Screenshot: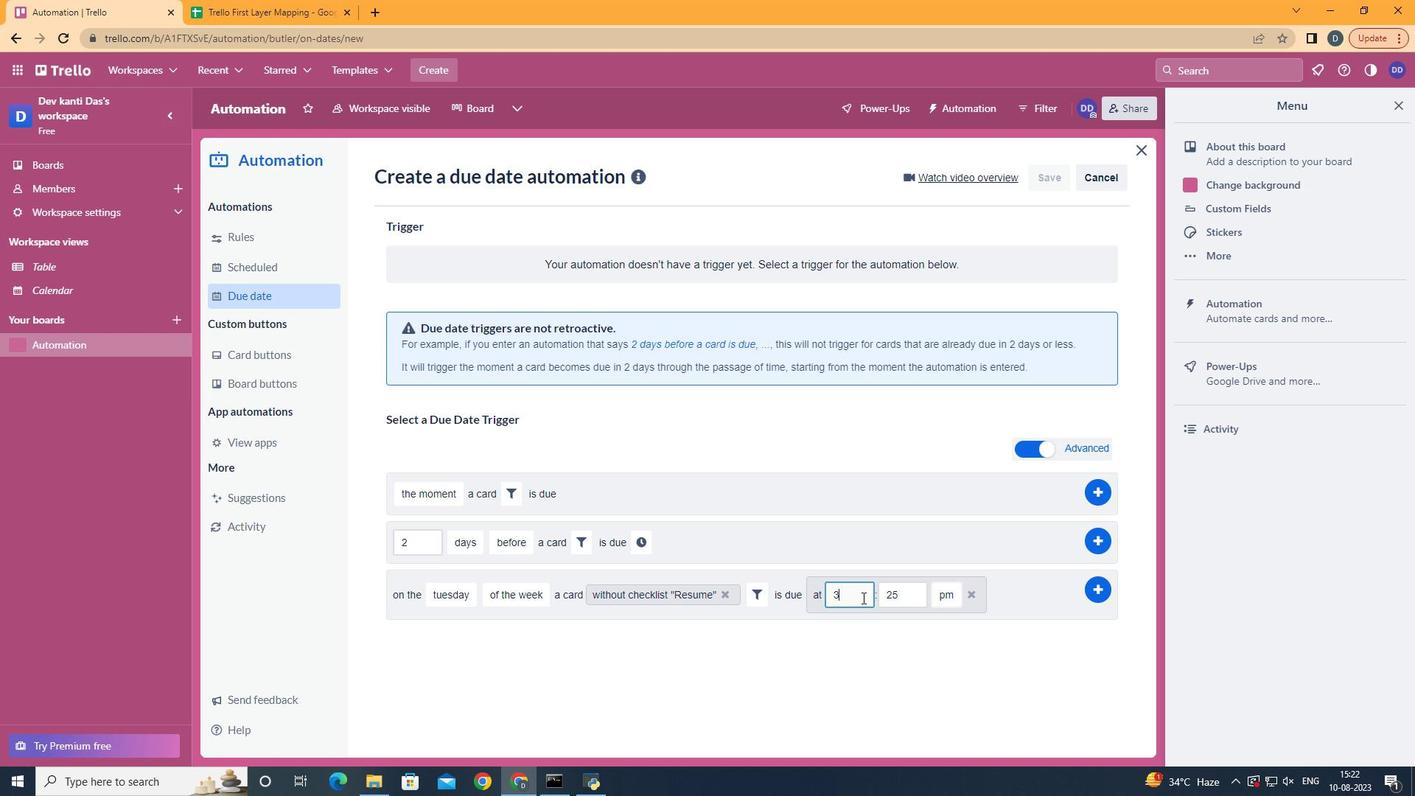 
Action: Mouse pressed left at (863, 599)
Screenshot: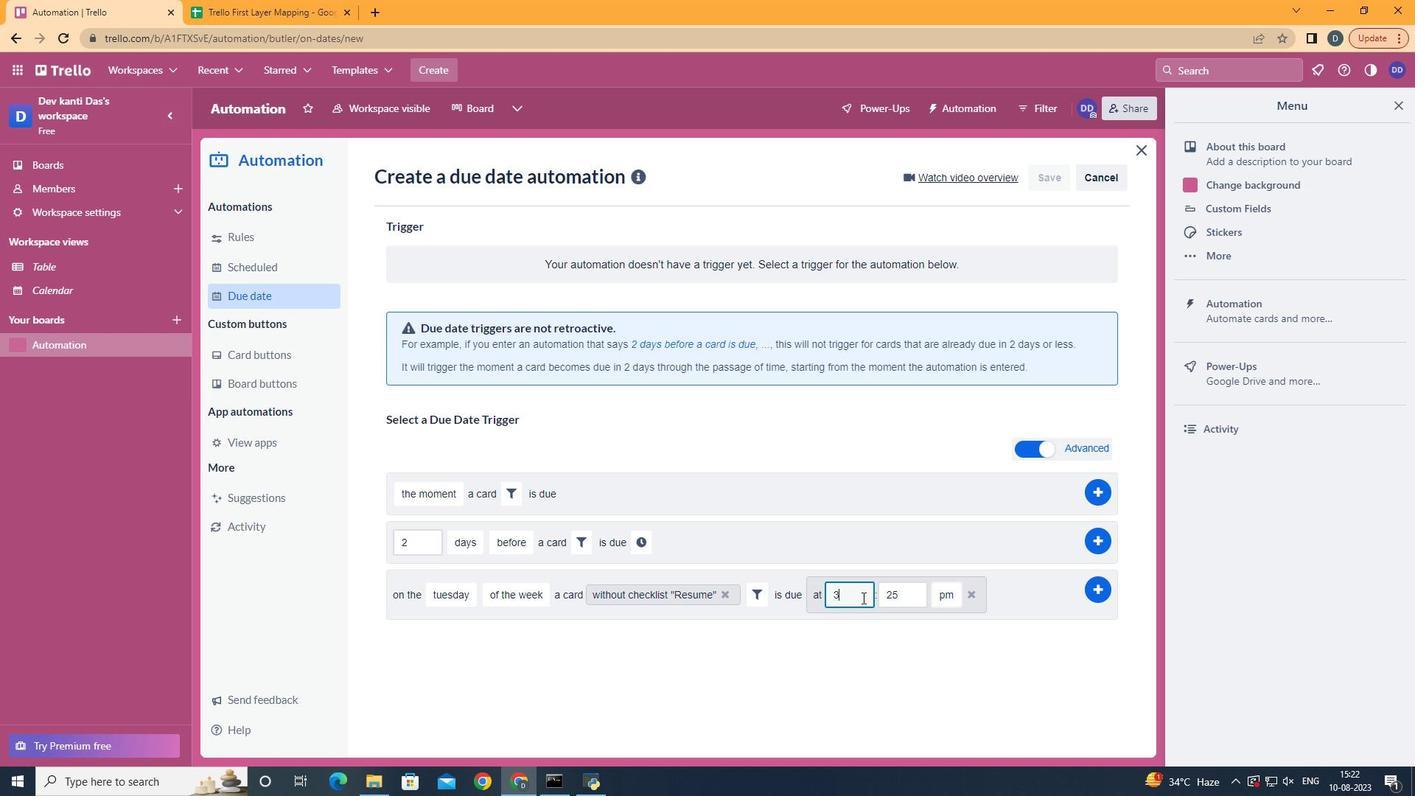 
Action: Key pressed <Key.backspace>11
Screenshot: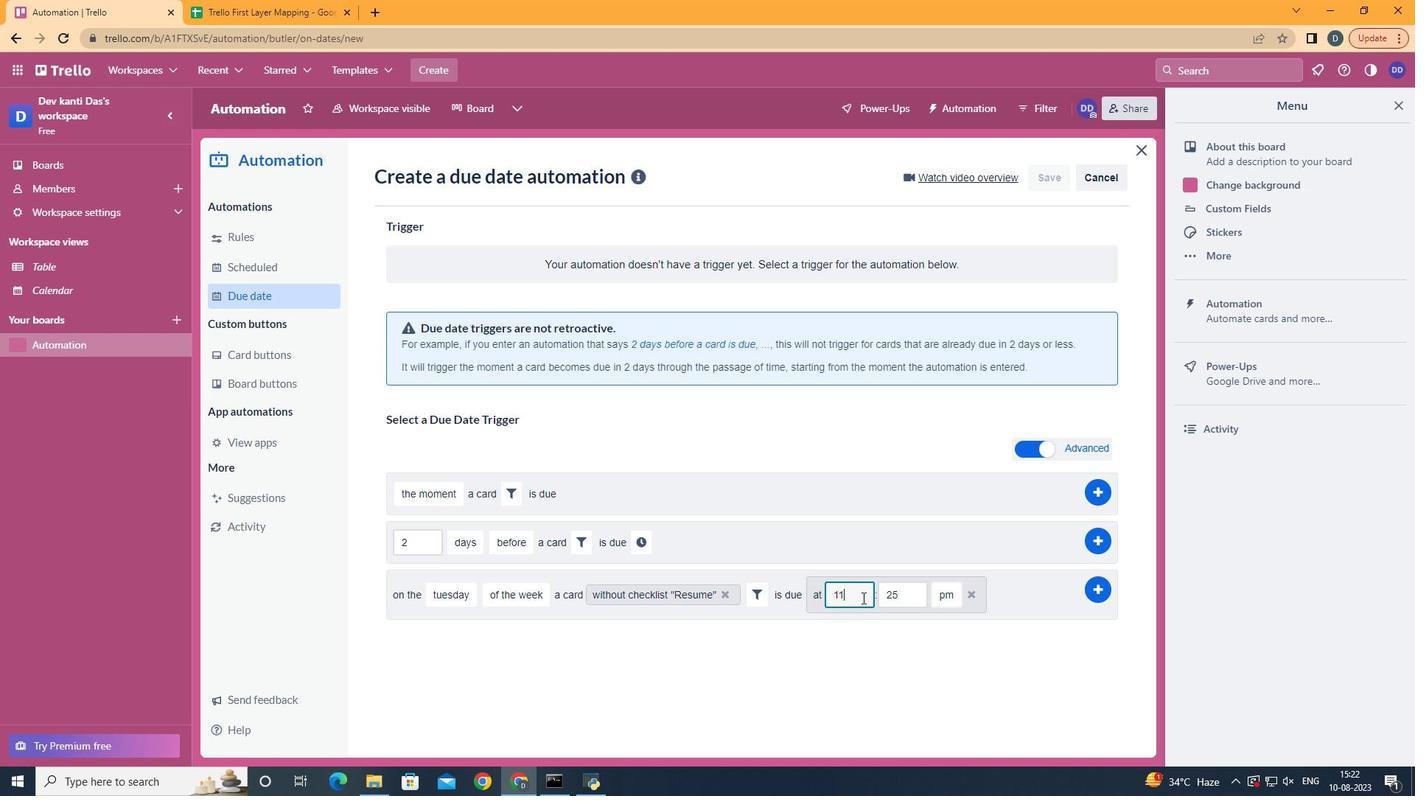 
Action: Mouse moved to (903, 597)
Screenshot: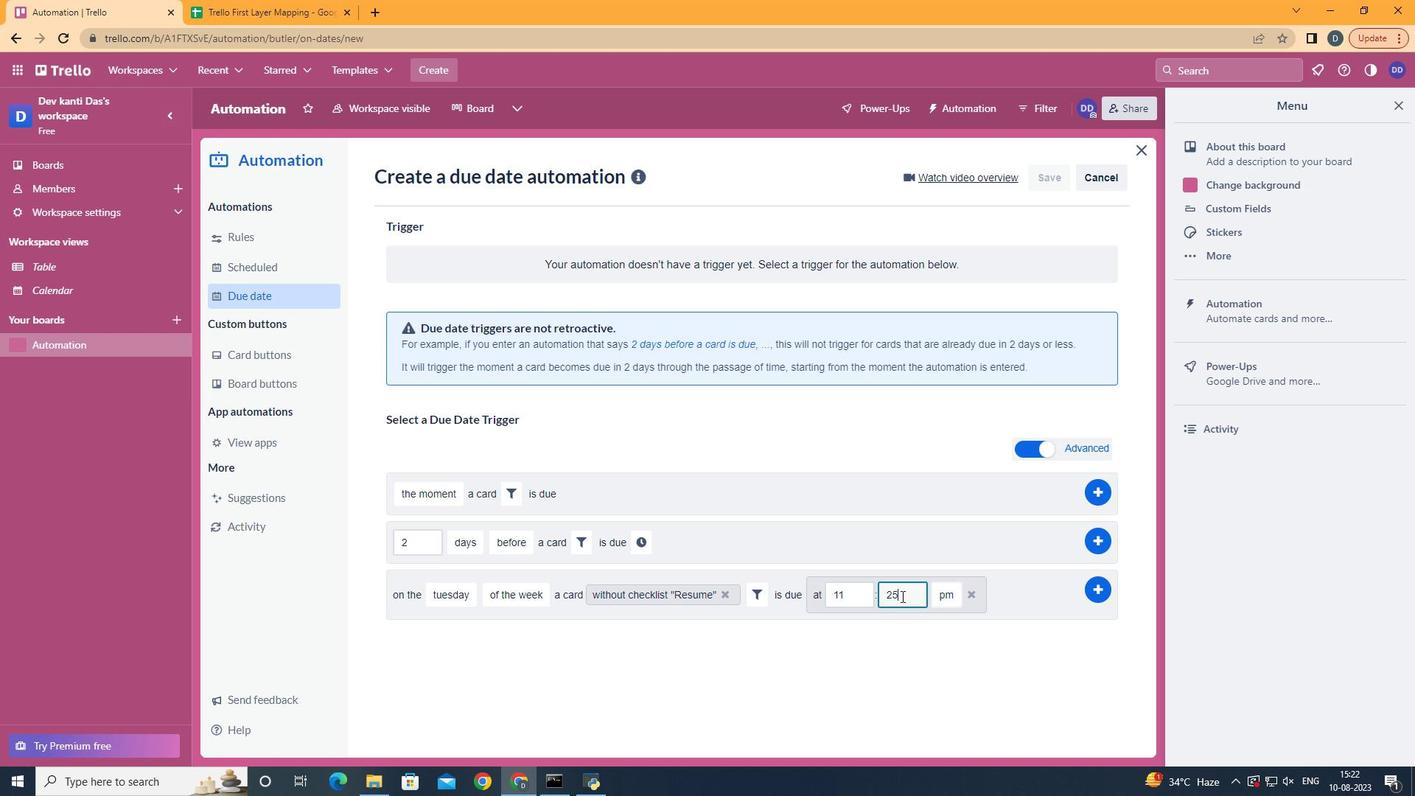 
Action: Mouse pressed left at (903, 597)
Screenshot: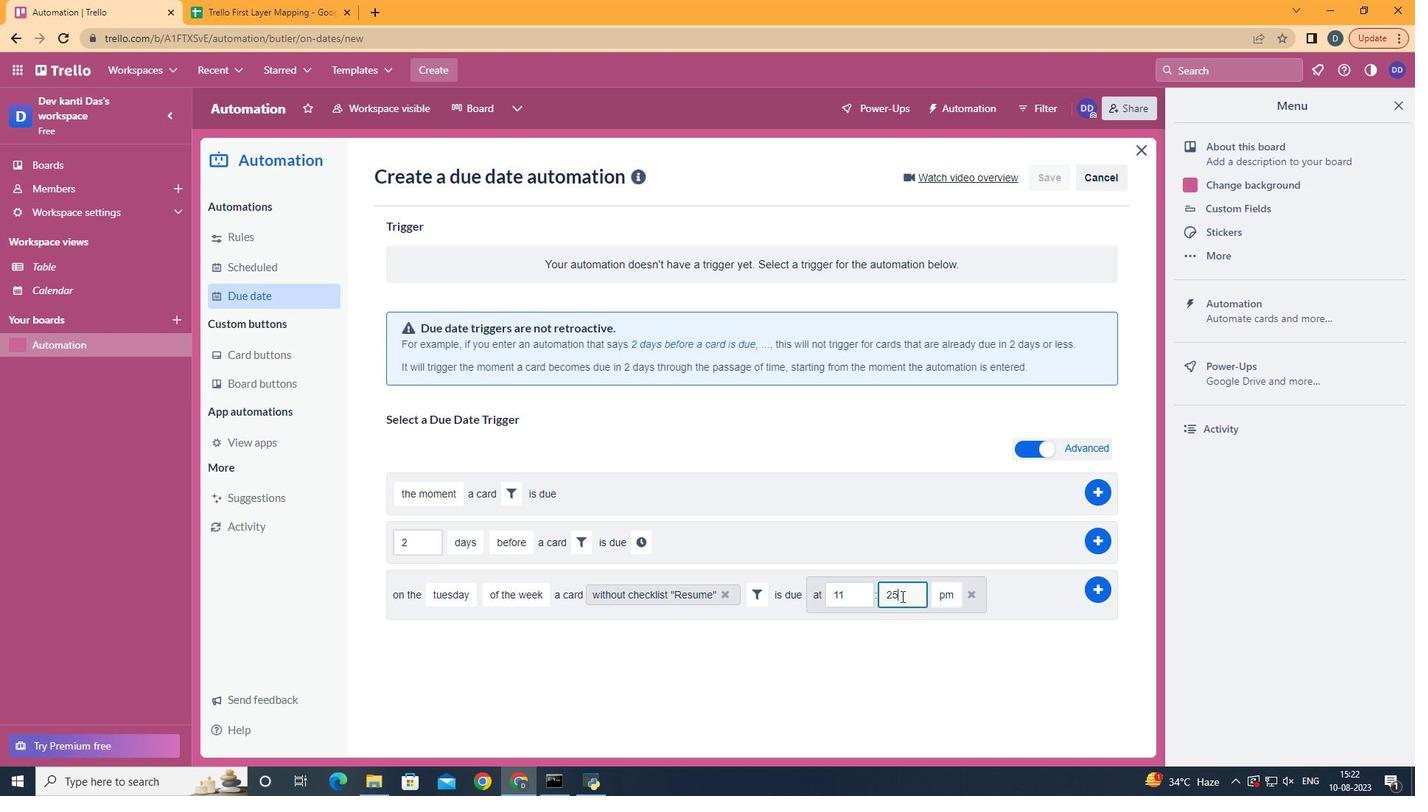 
Action: Key pressed <Key.backspace><Key.backspace>00
Screenshot: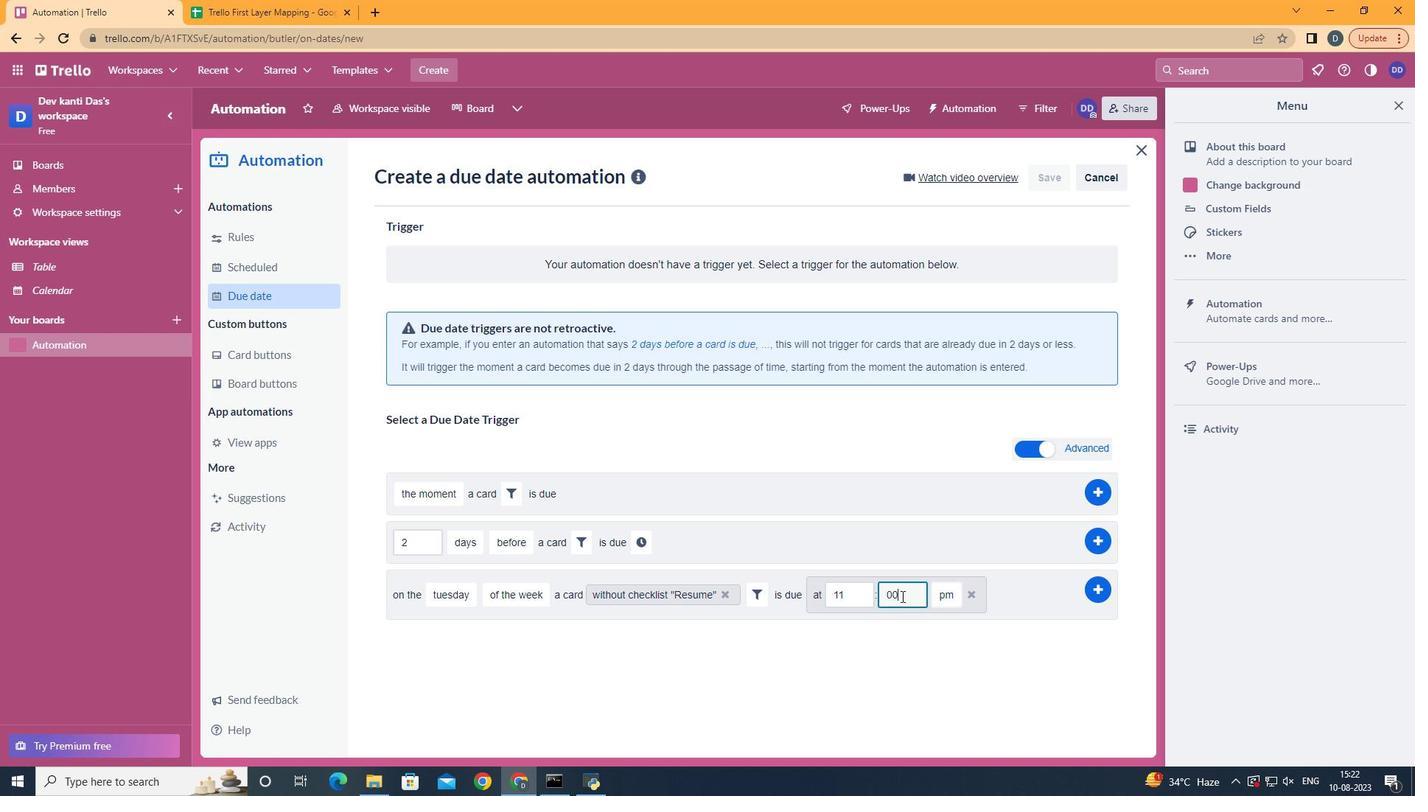 
Action: Mouse moved to (947, 617)
Screenshot: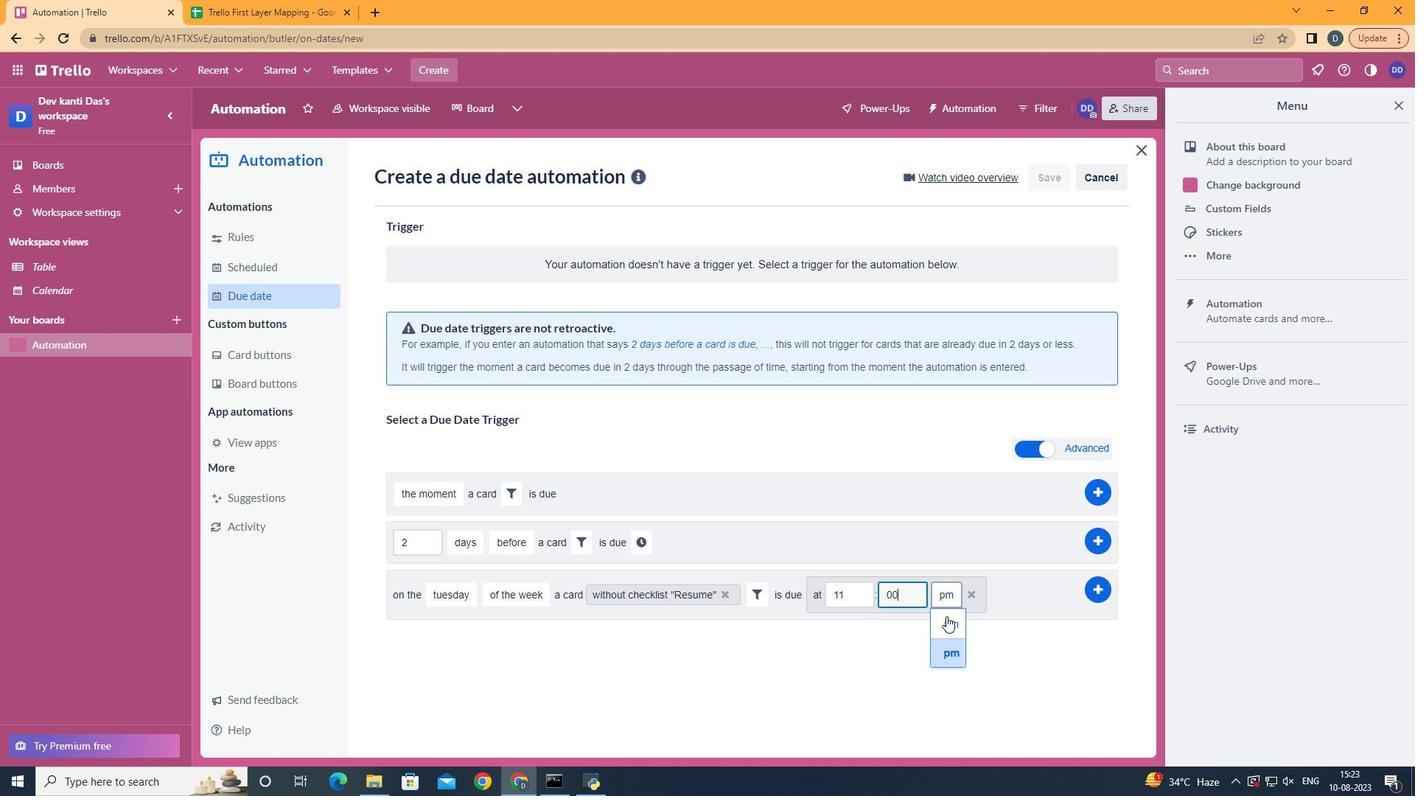
Action: Mouse pressed left at (947, 617)
Screenshot: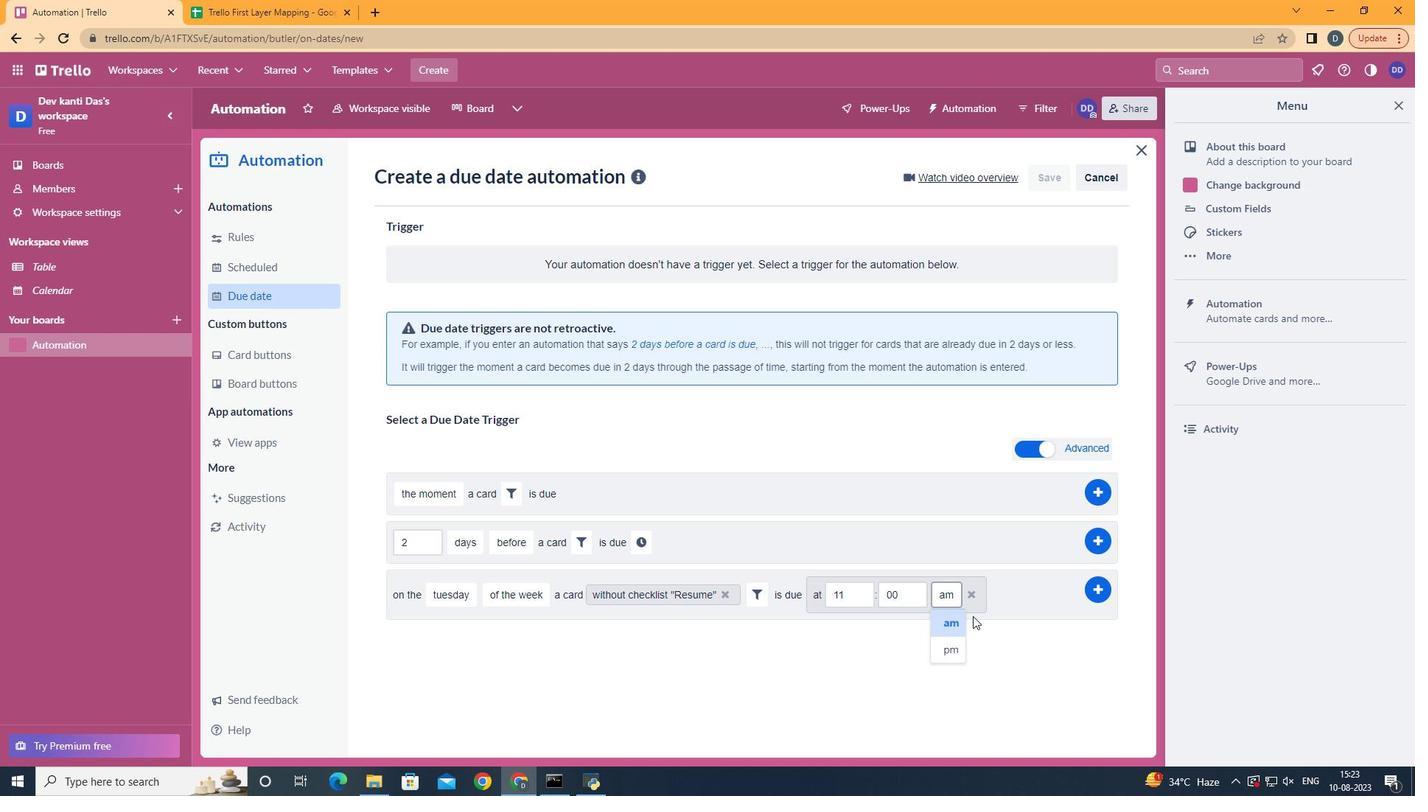 
Action: Mouse moved to (1100, 588)
Screenshot: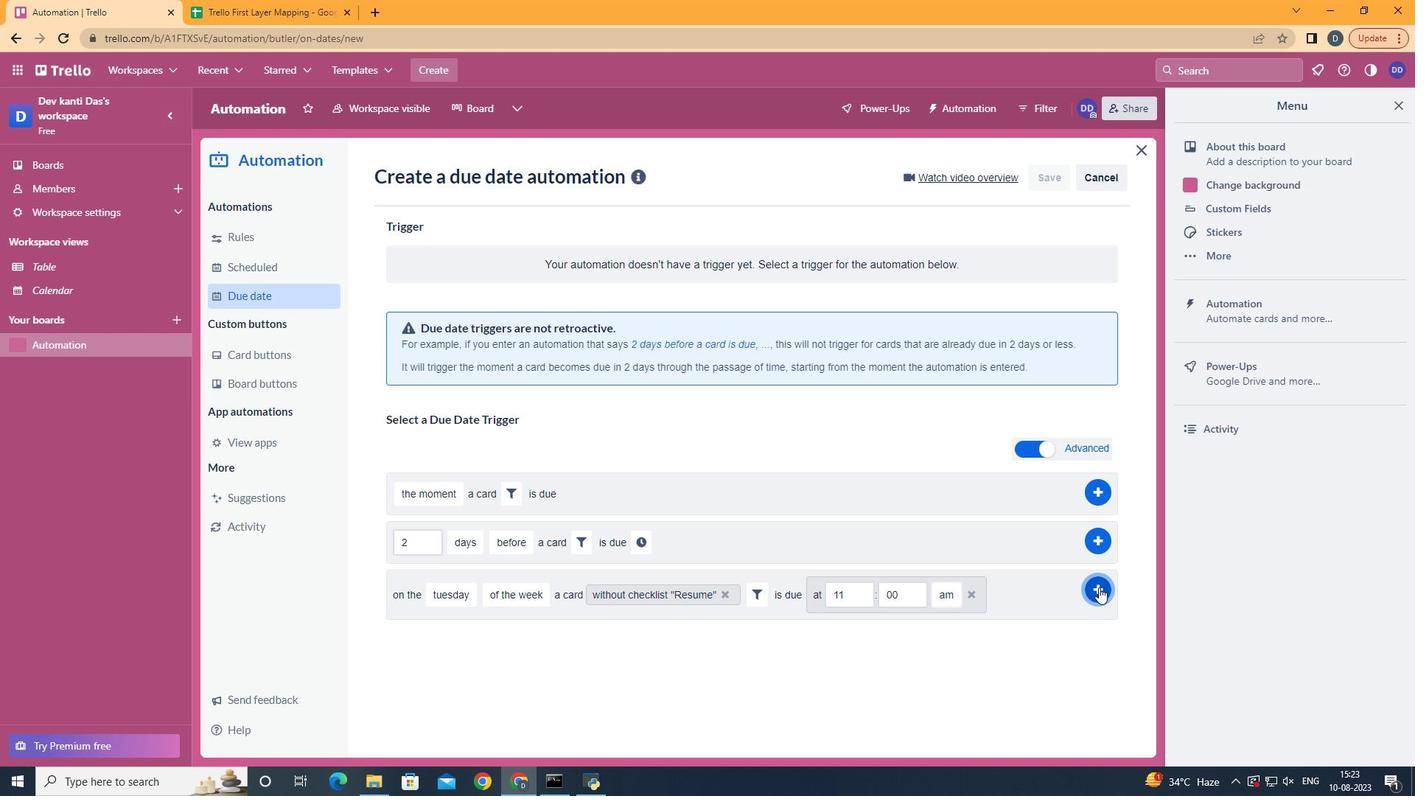 
Action: Mouse pressed left at (1100, 588)
Screenshot: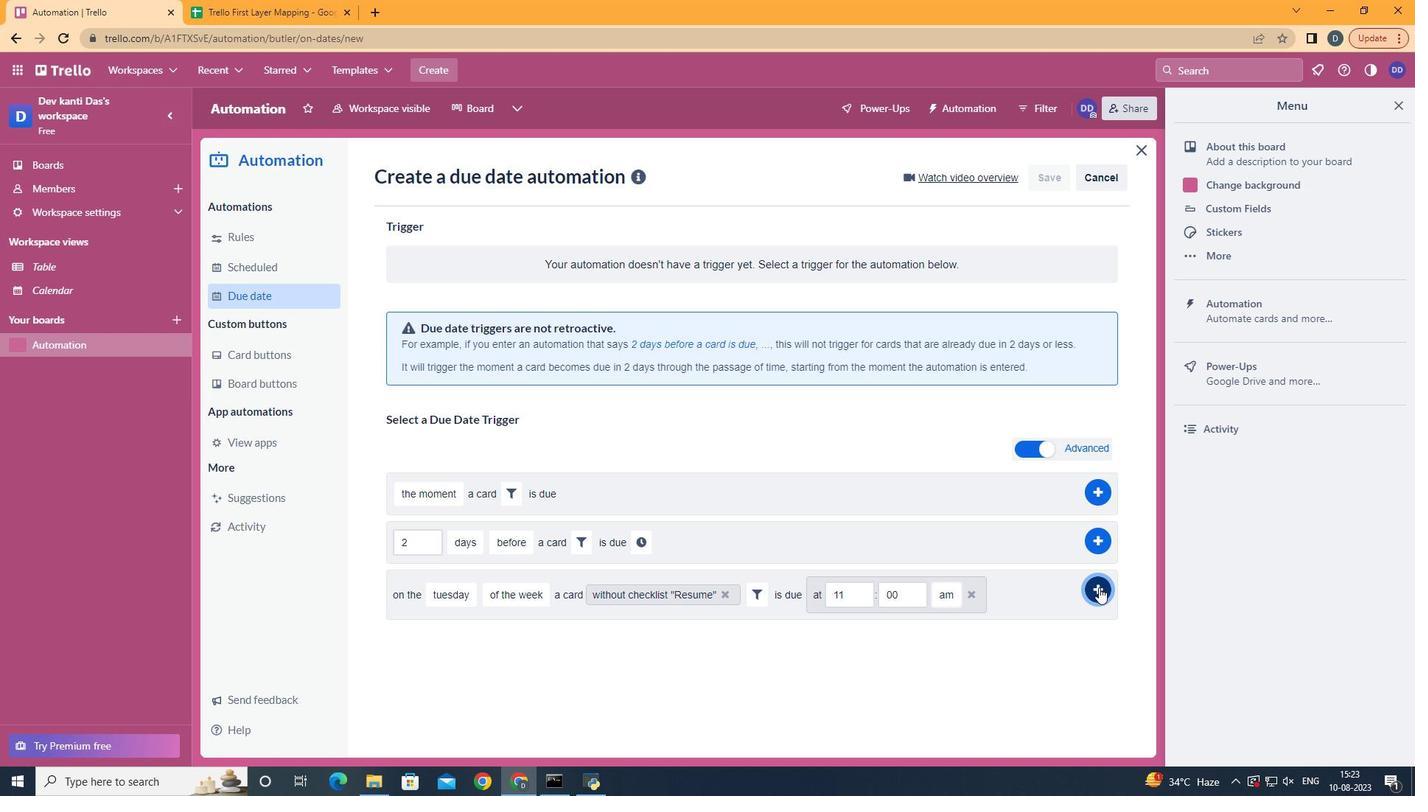
Action: Mouse moved to (1096, 588)
Screenshot: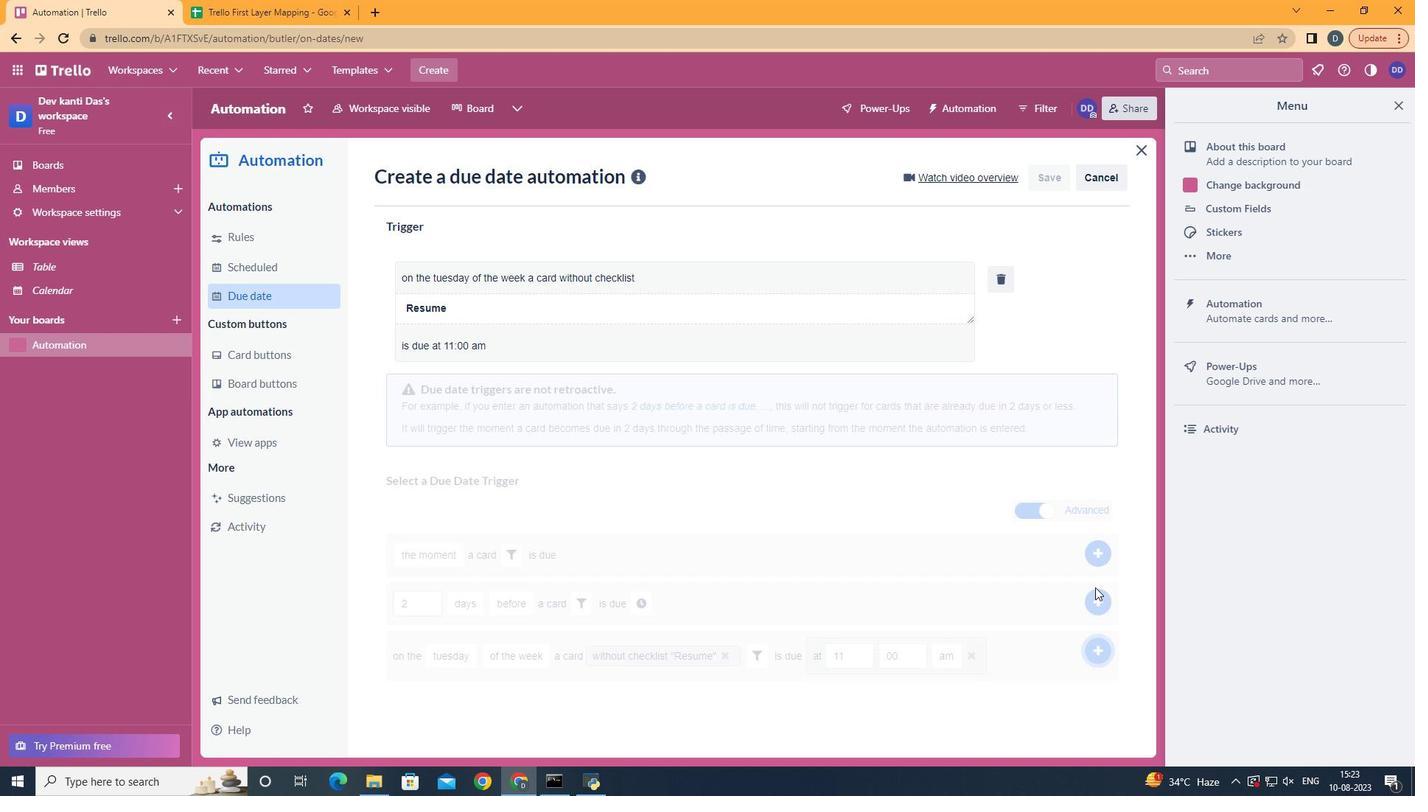 
